 Task: Check the traffic conditions on Interstate 75 in Cincinnati.
Action: Mouse moved to (109, 84)
Screenshot: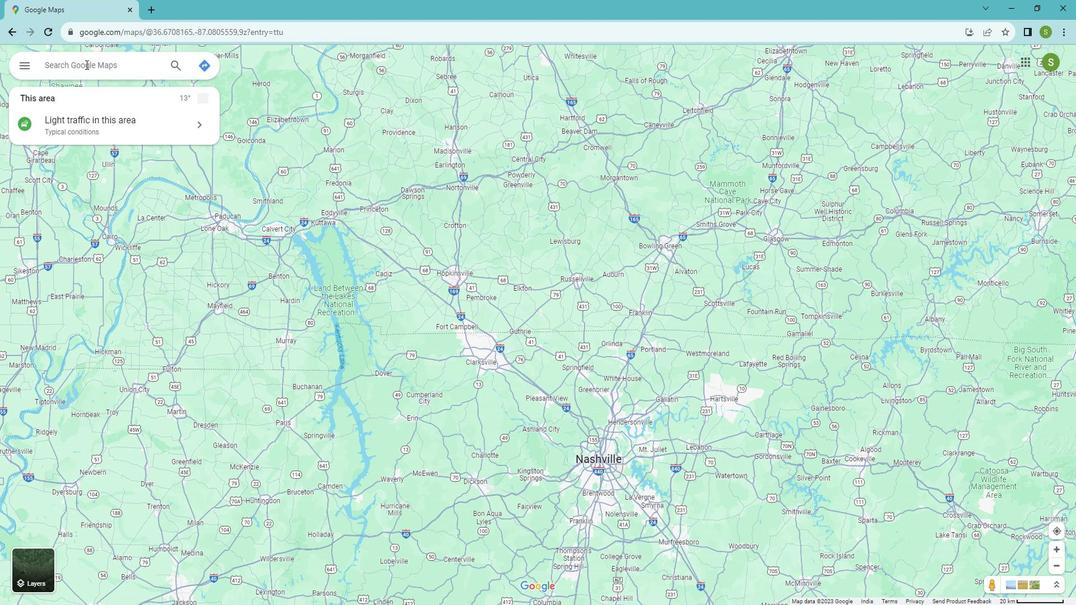 
Action: Mouse pressed left at (109, 84)
Screenshot: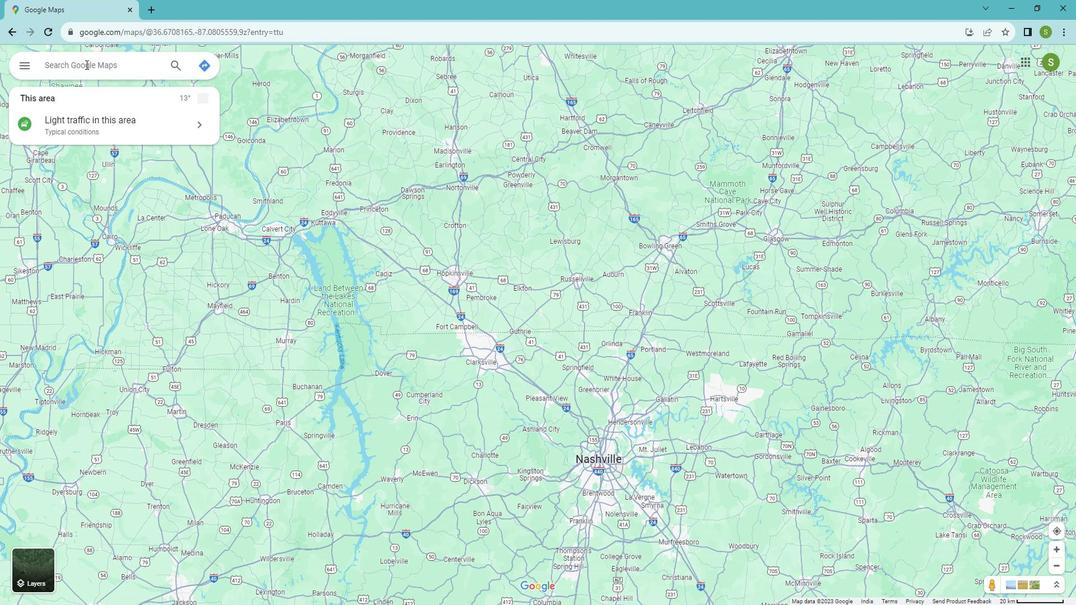 
Action: Mouse moved to (109, 88)
Screenshot: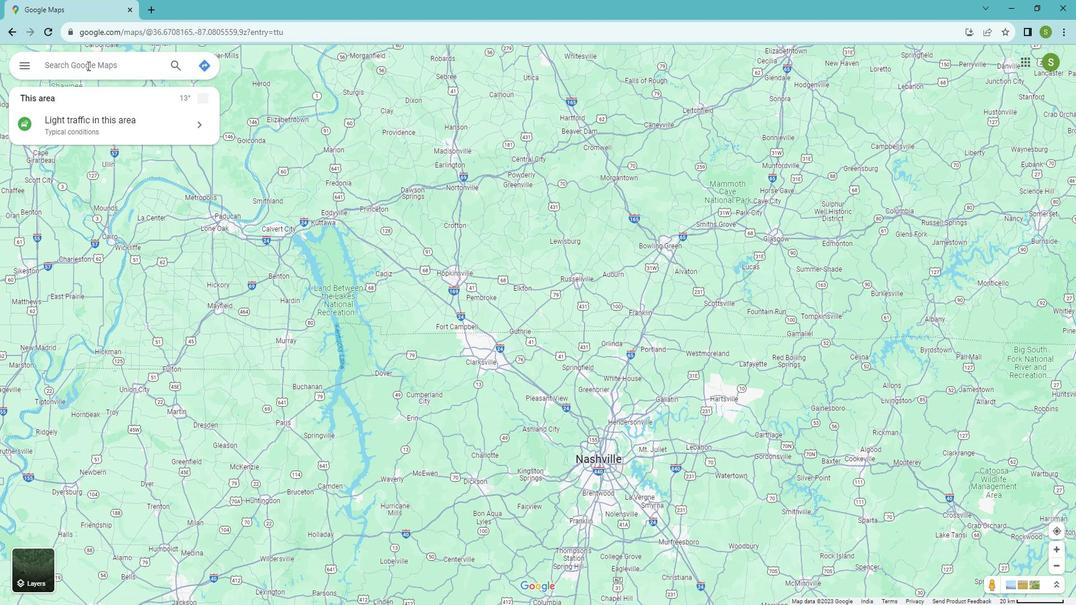 
Action: Key pressed <Key.shift>Interstate<Key.space>75<Key.space>in<Key.space><Key.shift>Cincinnati<Key.enter>
Screenshot: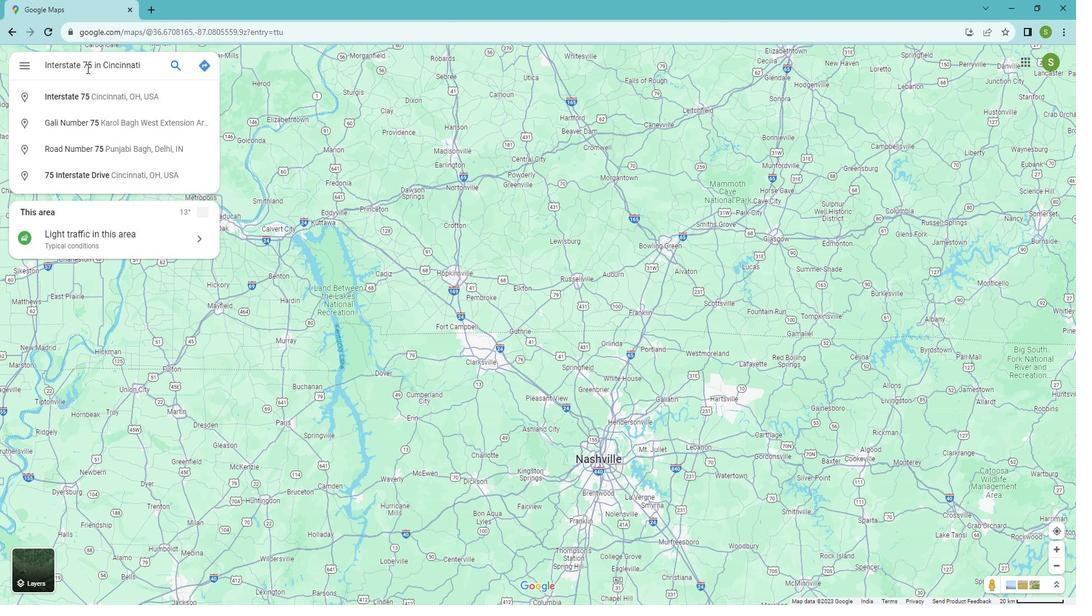 
Action: Mouse moved to (471, 572)
Screenshot: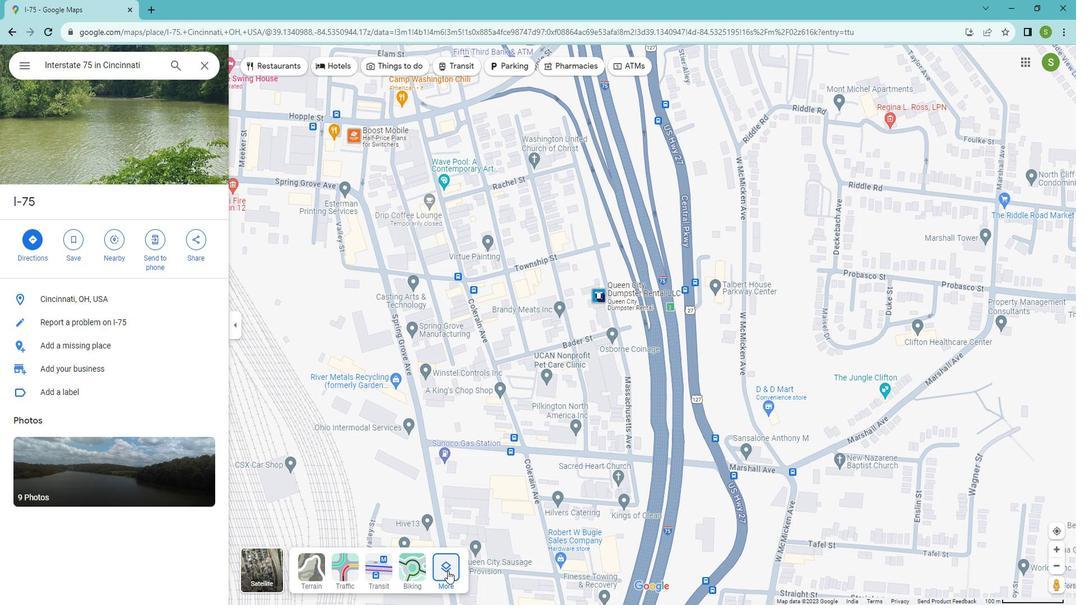 
Action: Mouse pressed left at (471, 572)
Screenshot: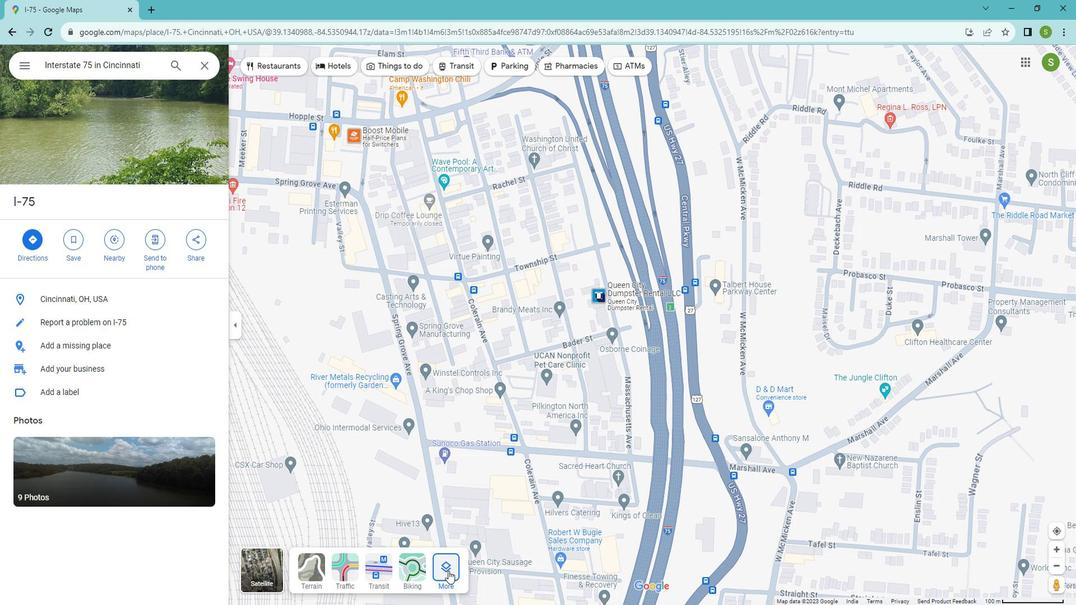 
Action: Mouse moved to (326, 295)
Screenshot: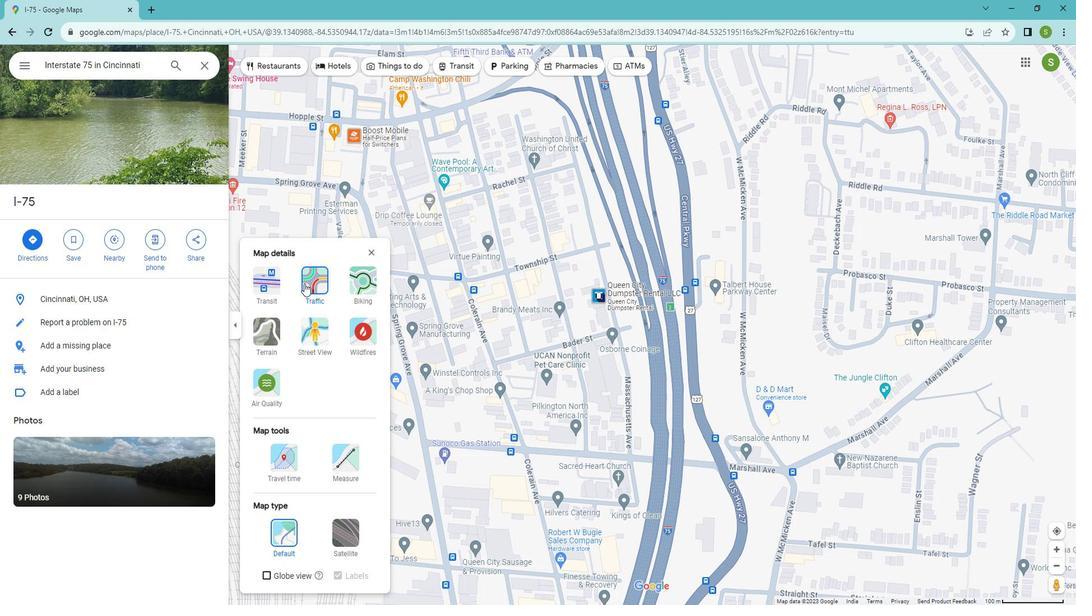 
Action: Mouse pressed left at (326, 295)
Screenshot: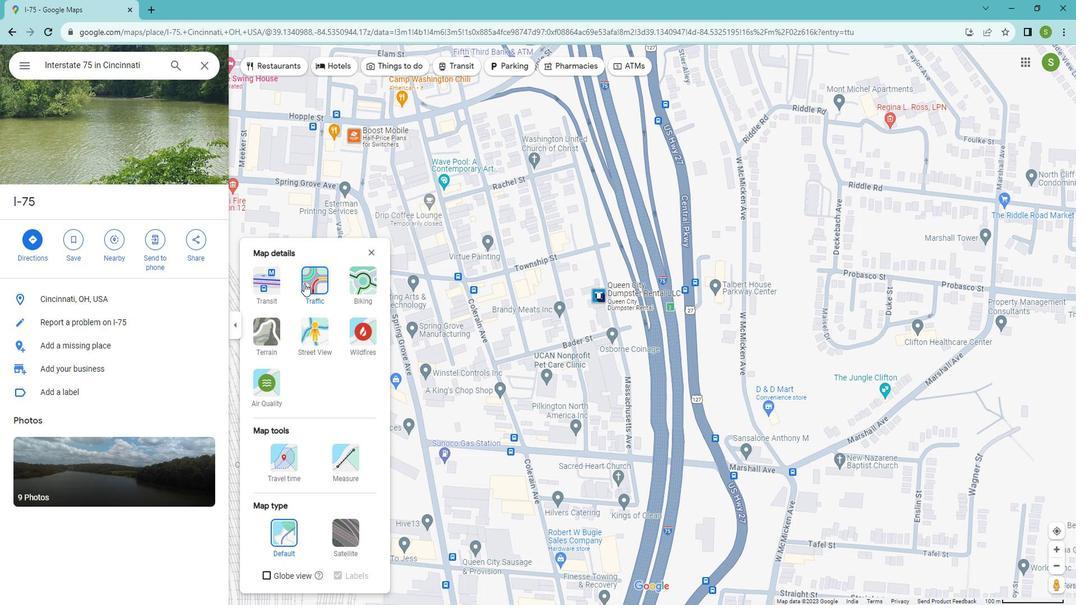 
Action: Mouse moved to (582, 337)
Screenshot: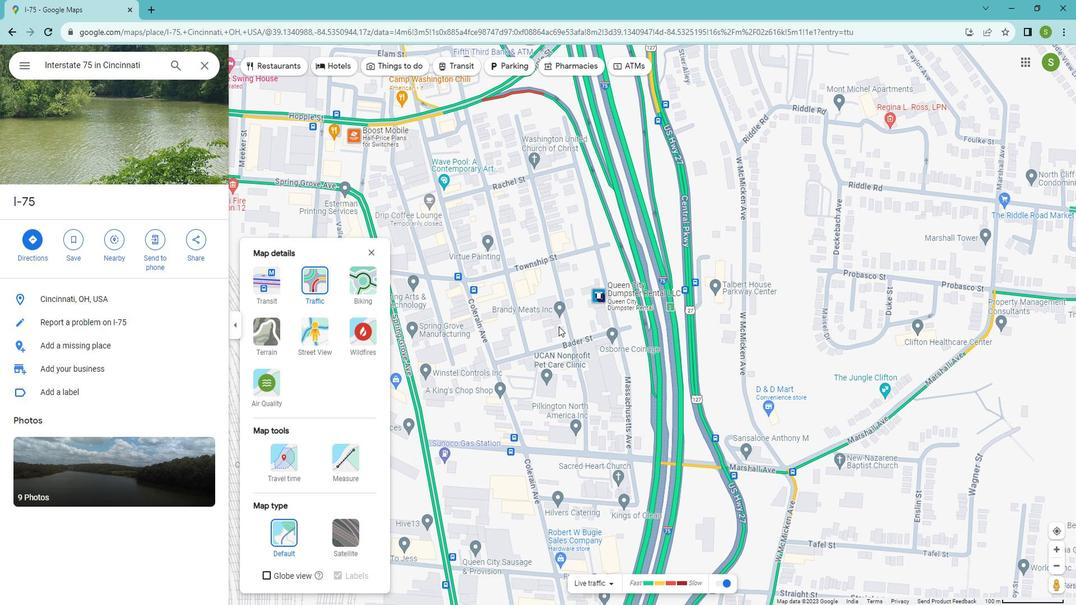 
Action: Mouse scrolled (582, 336) with delta (0, 0)
Screenshot: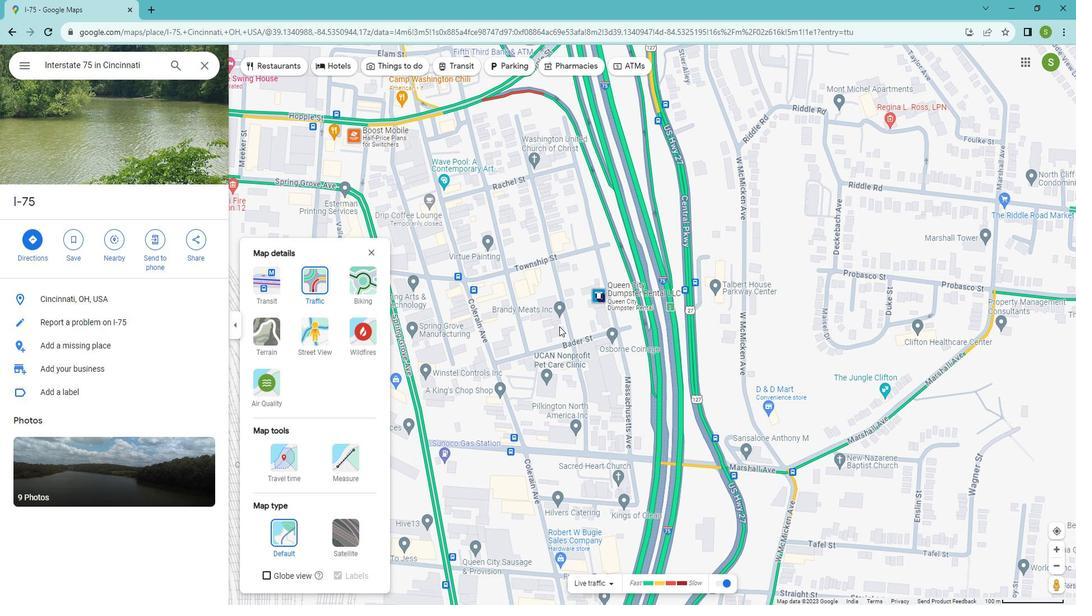 
Action: Mouse moved to (582, 335)
Screenshot: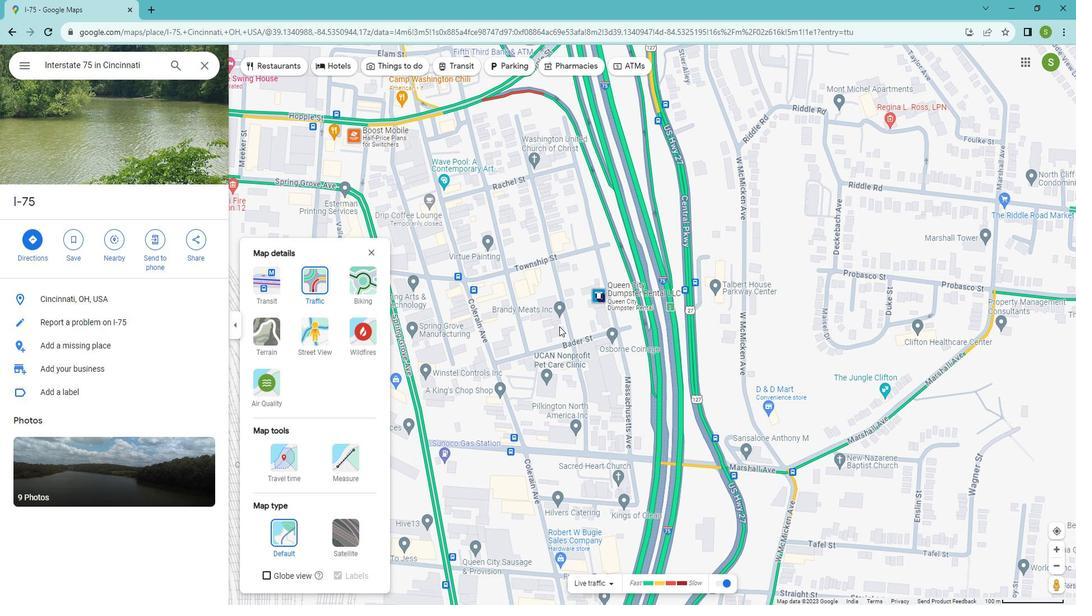 
Action: Mouse scrolled (582, 335) with delta (0, 0)
Screenshot: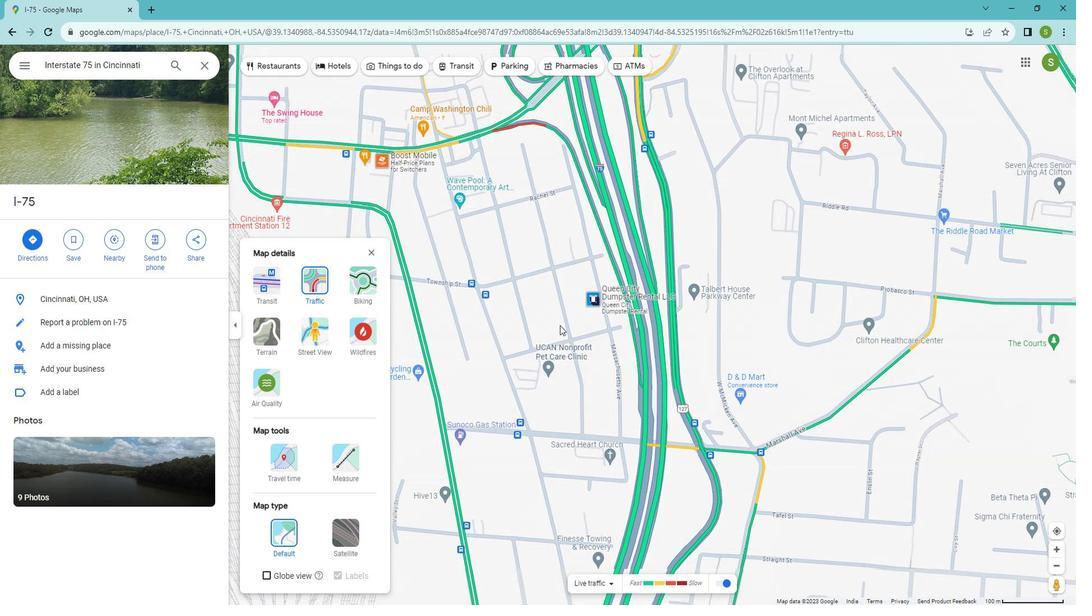 
Action: Mouse scrolled (582, 335) with delta (0, 0)
Screenshot: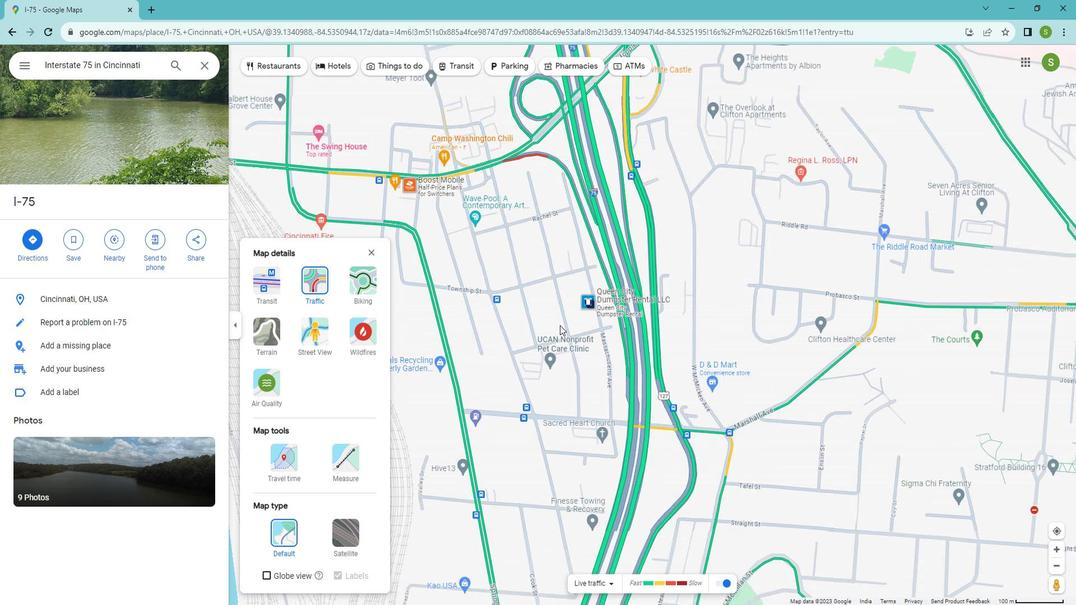 
Action: Mouse scrolled (582, 336) with delta (0, 0)
Screenshot: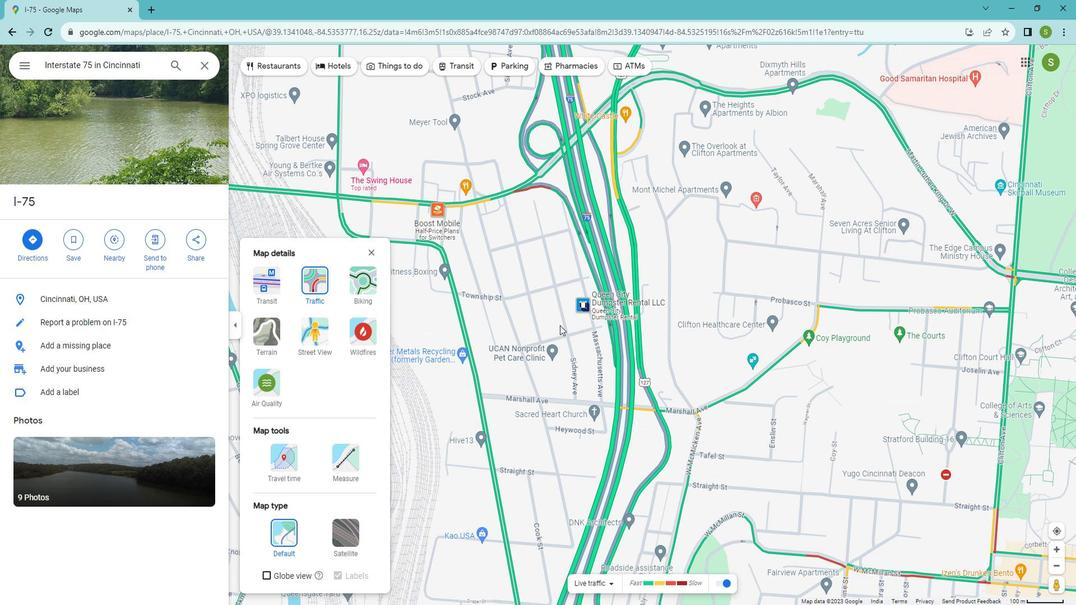 
Action: Mouse scrolled (582, 335) with delta (0, 0)
Screenshot: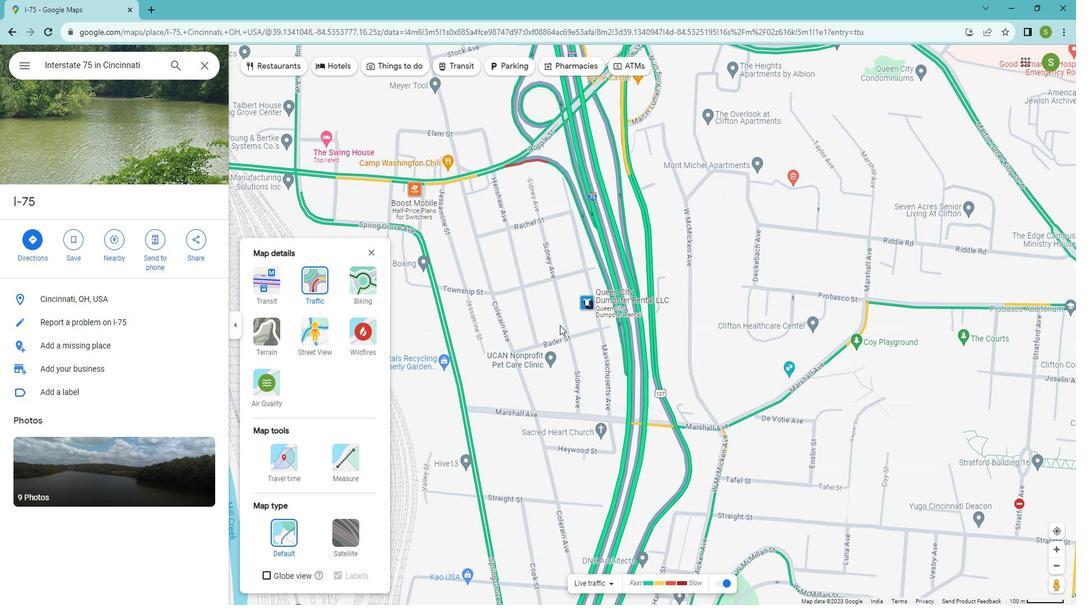 
Action: Mouse scrolled (582, 335) with delta (0, 0)
Screenshot: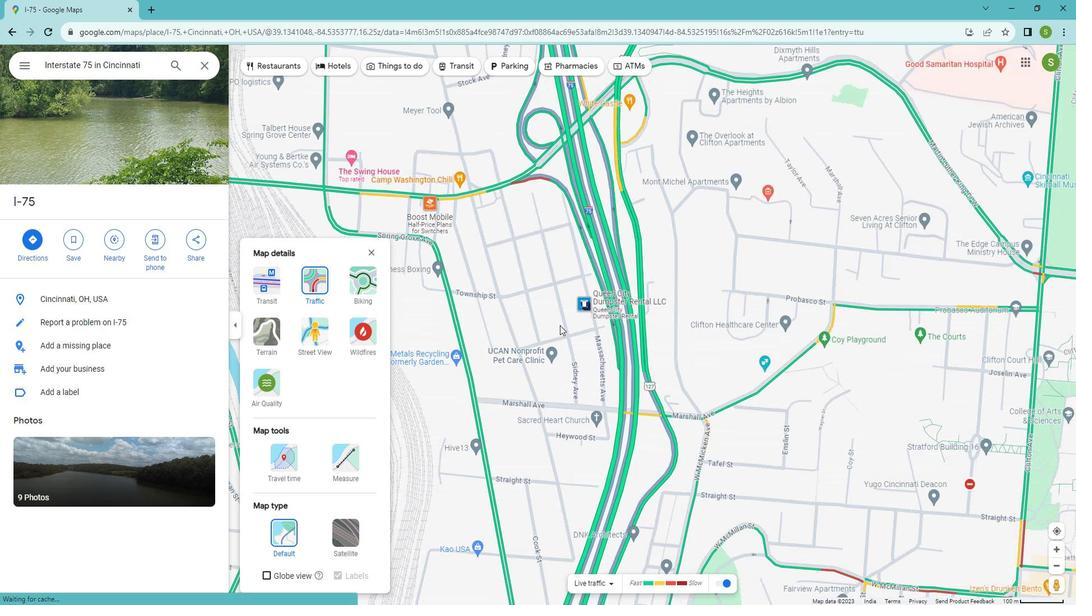 
Action: Mouse moved to (624, 237)
Screenshot: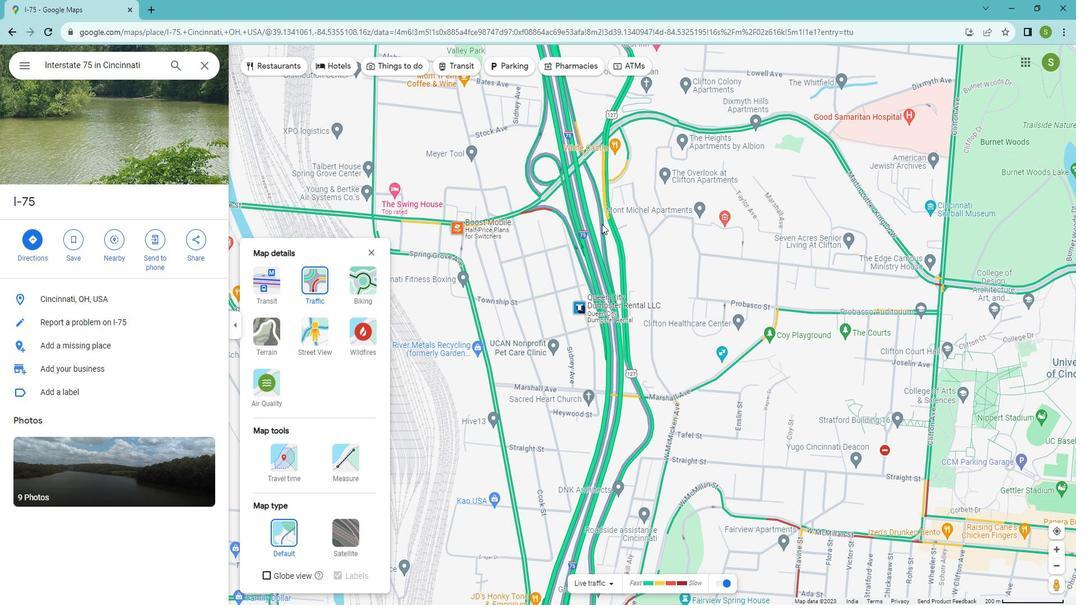 
Action: Mouse pressed left at (624, 237)
Screenshot: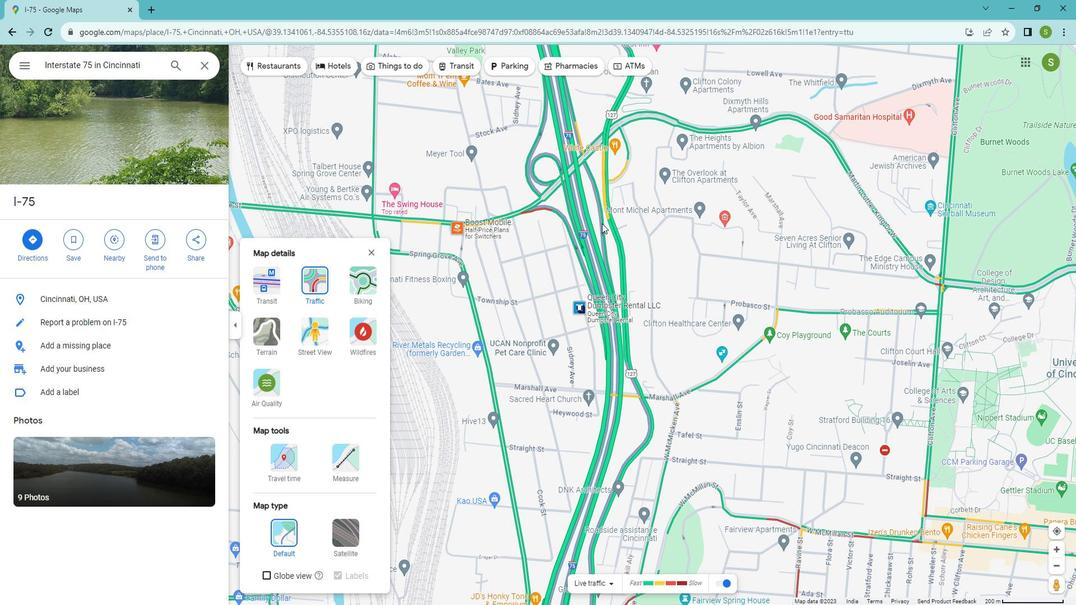 
Action: Mouse moved to (591, 245)
Screenshot: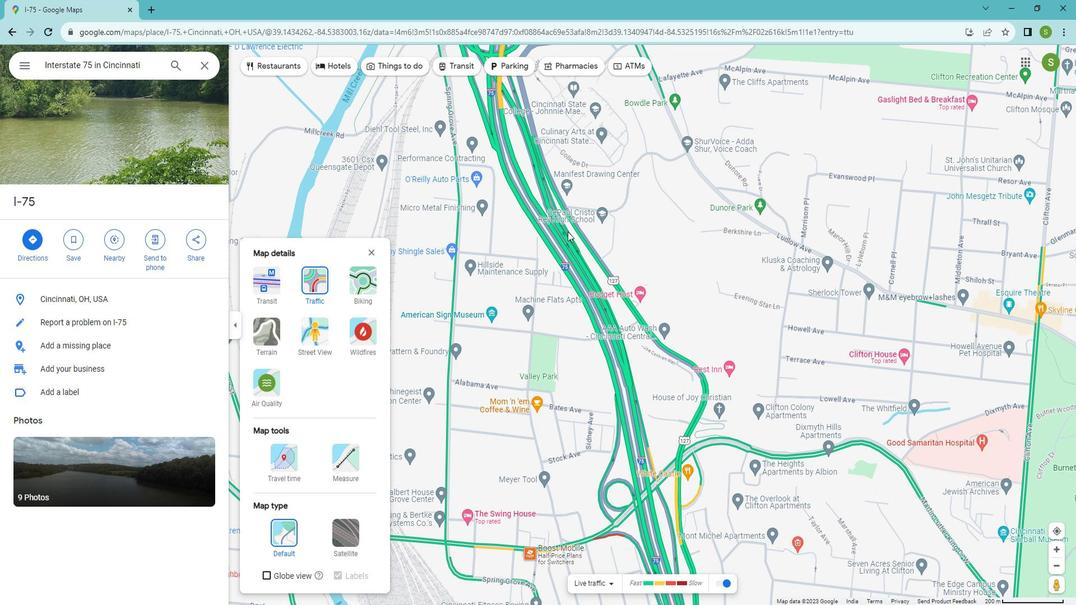 
Action: Mouse pressed left at (591, 245)
Screenshot: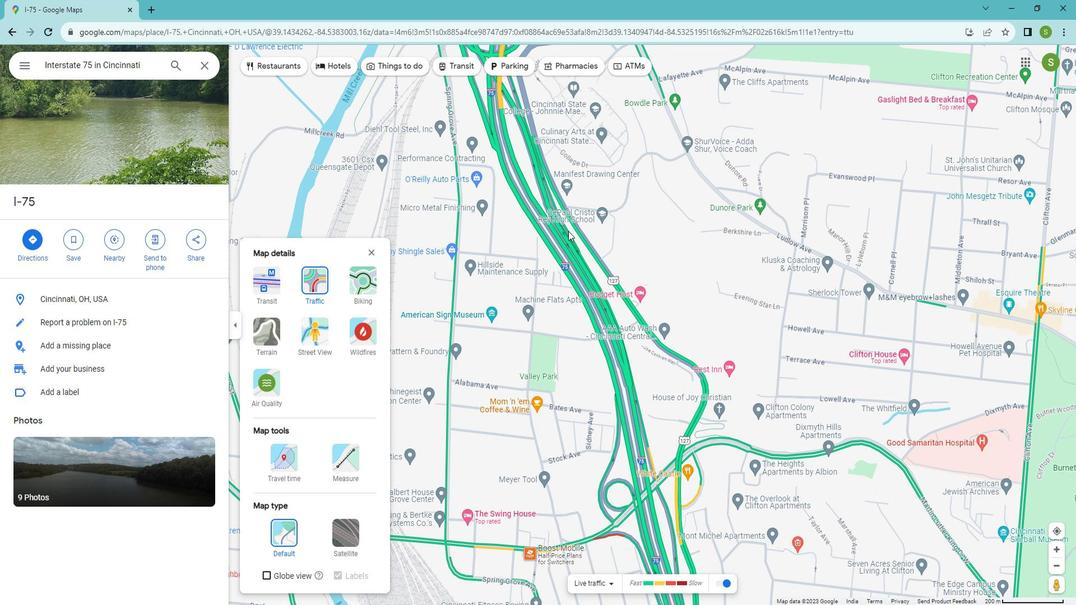 
Action: Mouse moved to (611, 214)
Screenshot: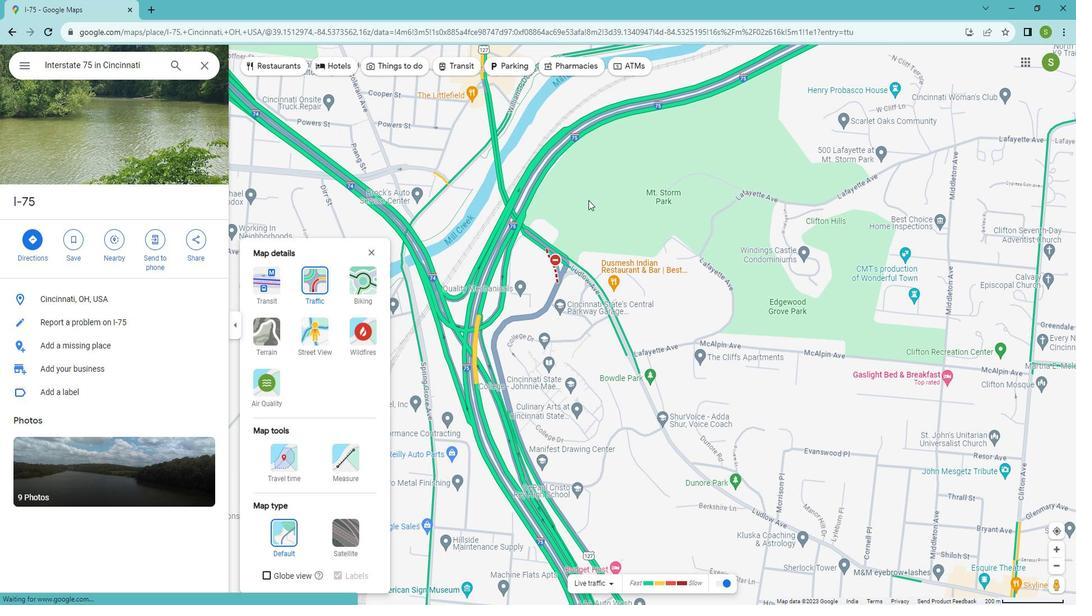 
Action: Mouse pressed left at (611, 214)
Screenshot: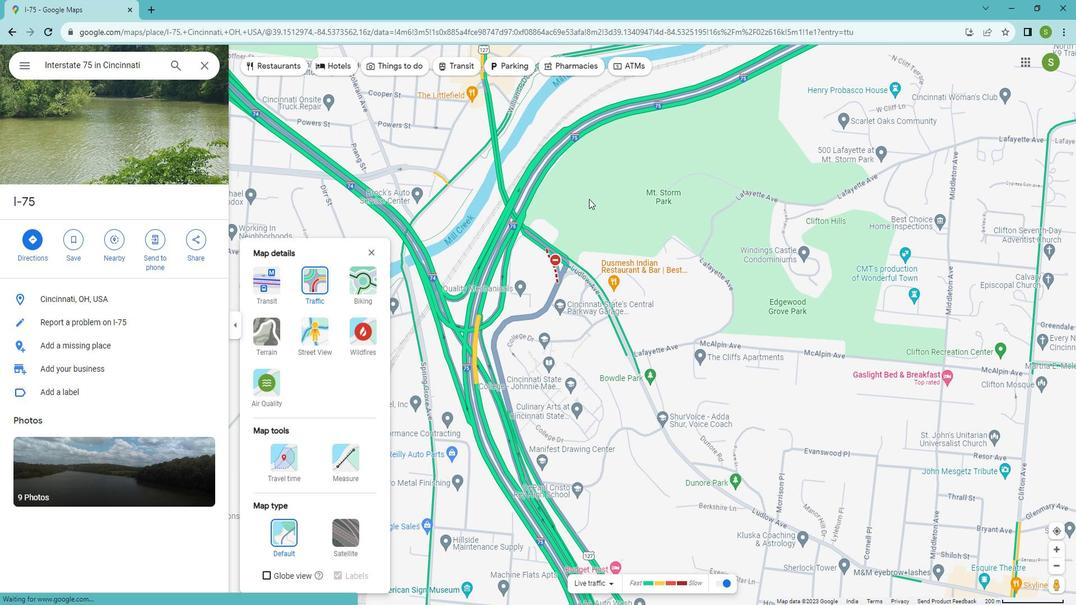 
Action: Mouse moved to (674, 158)
Screenshot: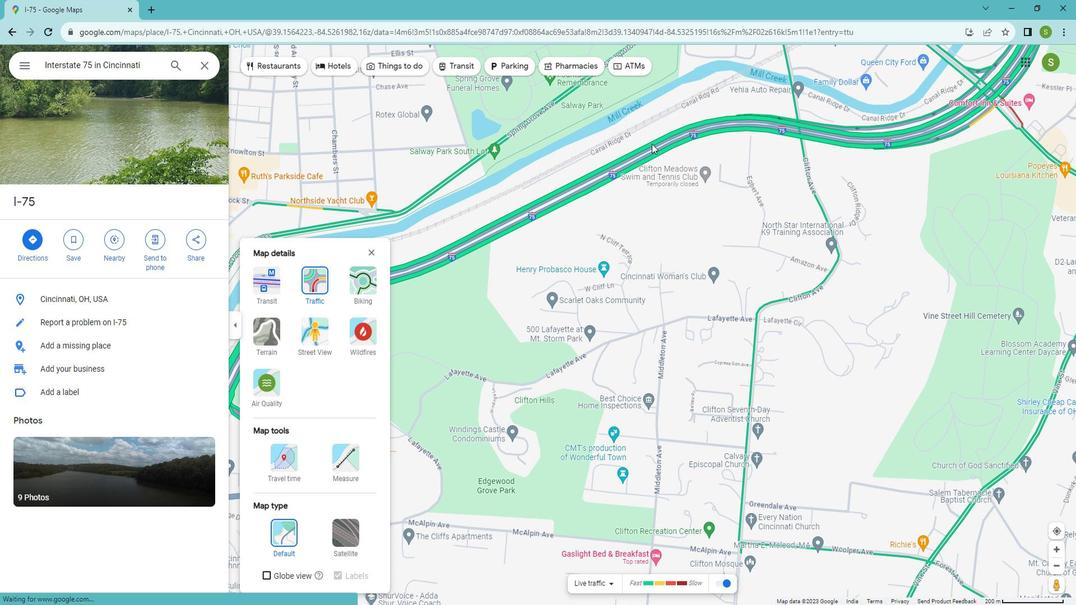 
Action: Mouse pressed left at (674, 158)
Screenshot: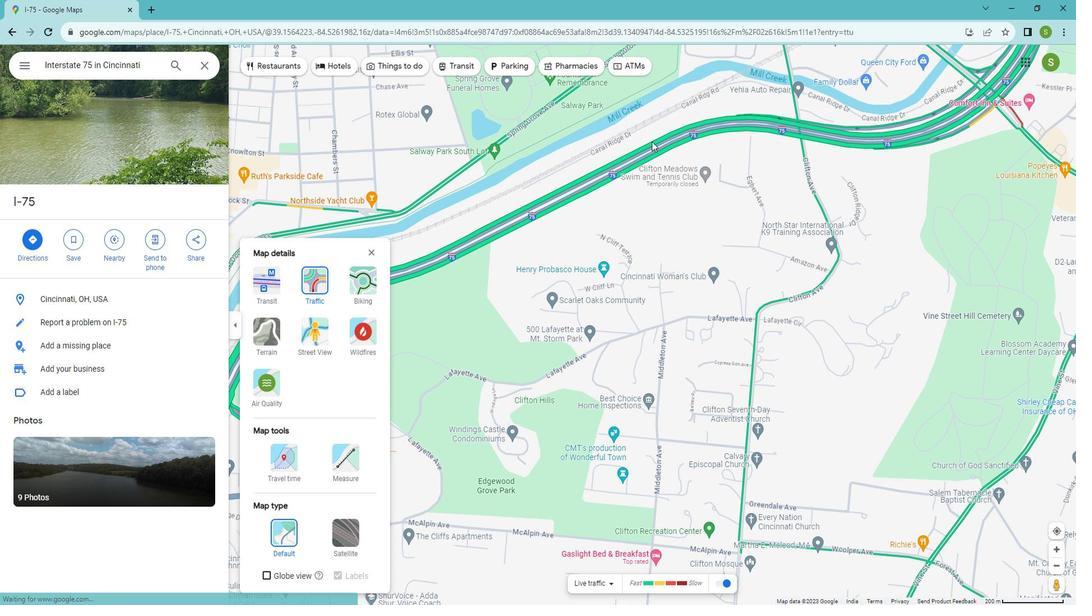 
Action: Mouse moved to (645, 257)
Screenshot: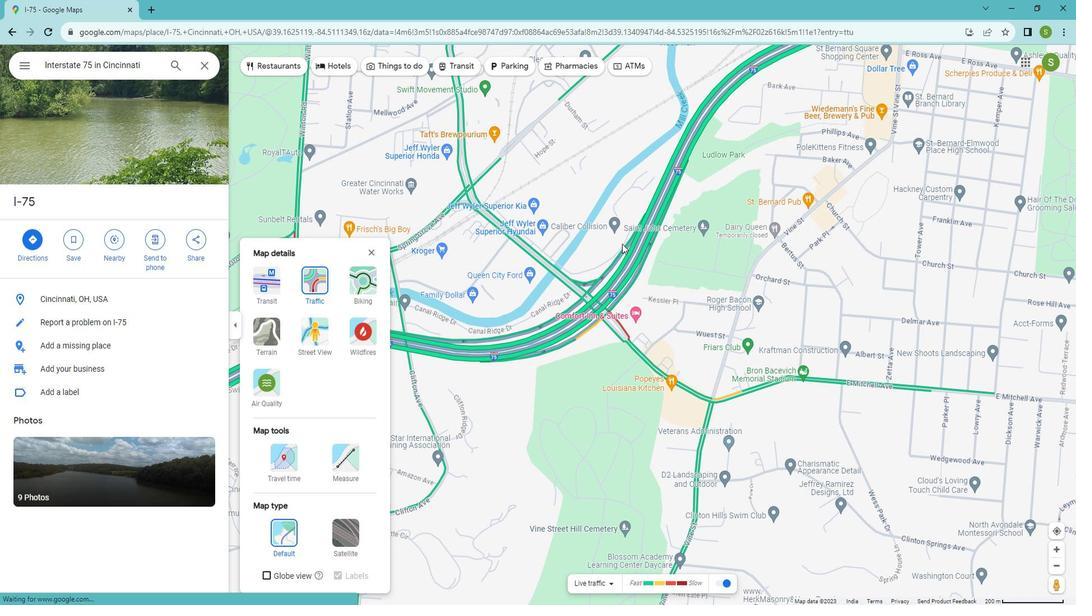 
Action: Mouse scrolled (645, 256) with delta (0, 0)
Screenshot: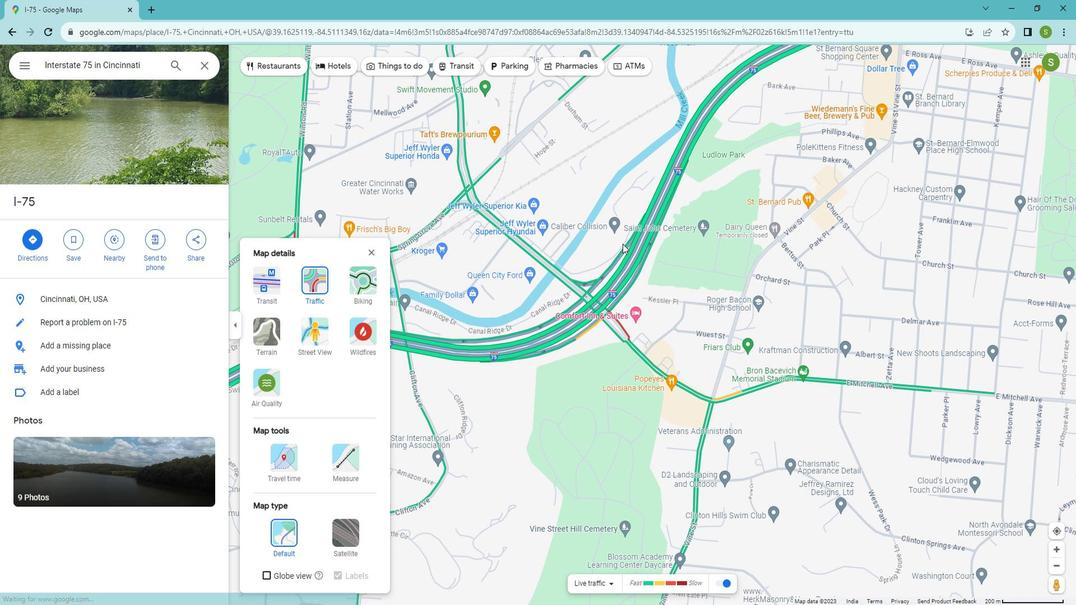 
Action: Mouse scrolled (645, 256) with delta (0, 0)
Screenshot: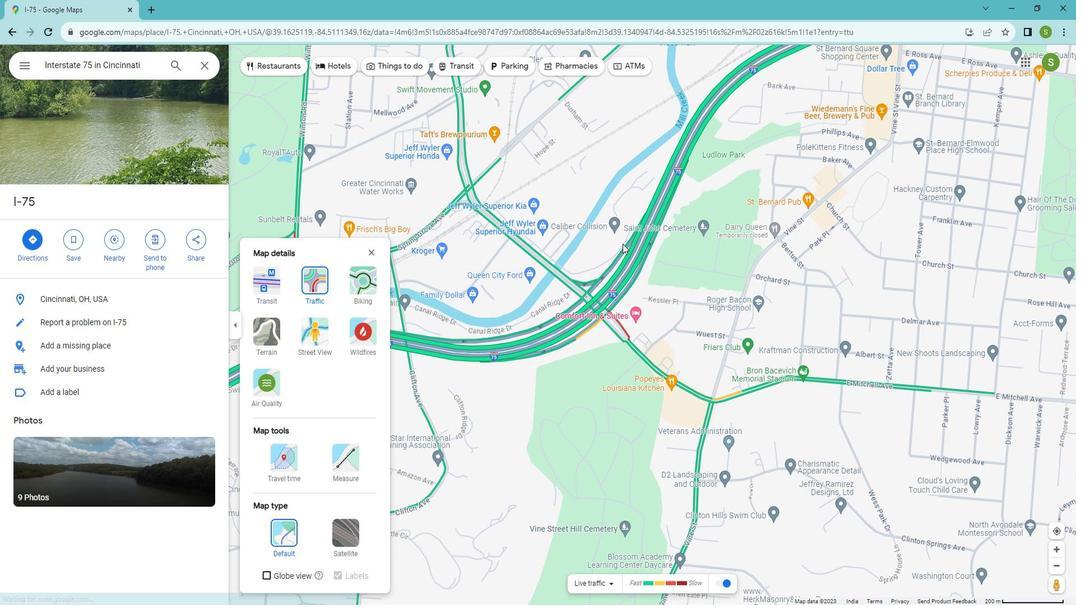 
Action: Mouse scrolled (645, 256) with delta (0, 0)
Screenshot: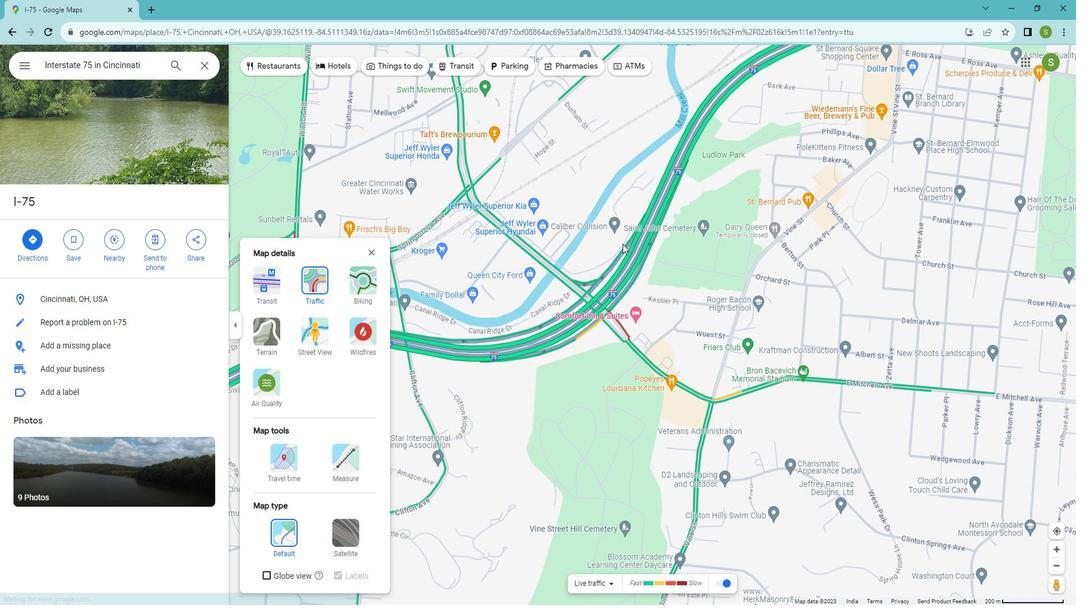 
Action: Mouse scrolled (645, 256) with delta (0, 0)
Screenshot: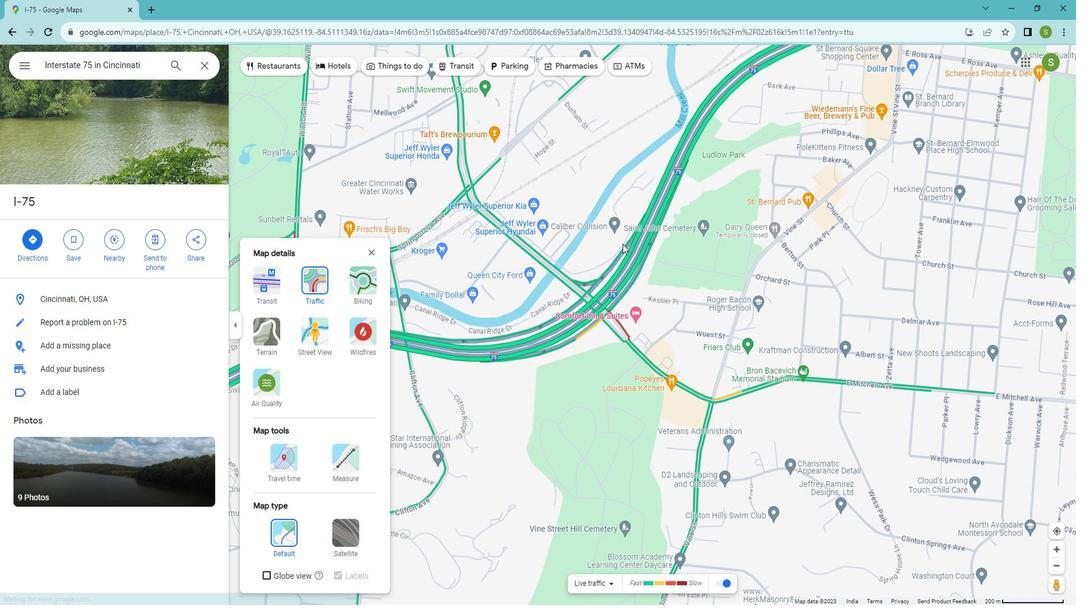 
Action: Mouse moved to (645, 257)
Screenshot: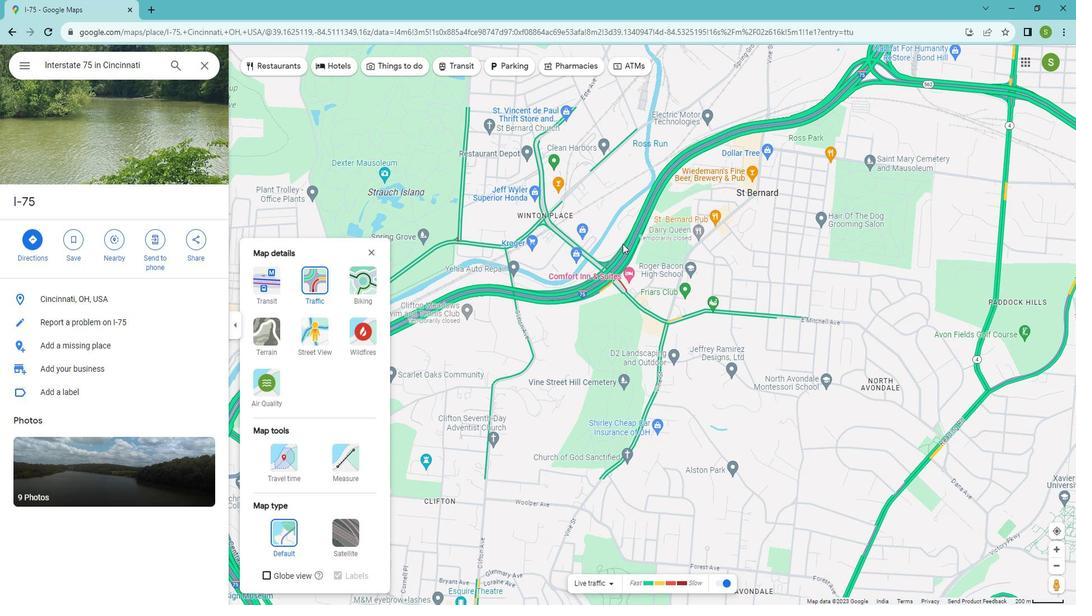 
Action: Mouse scrolled (645, 256) with delta (0, 0)
Screenshot: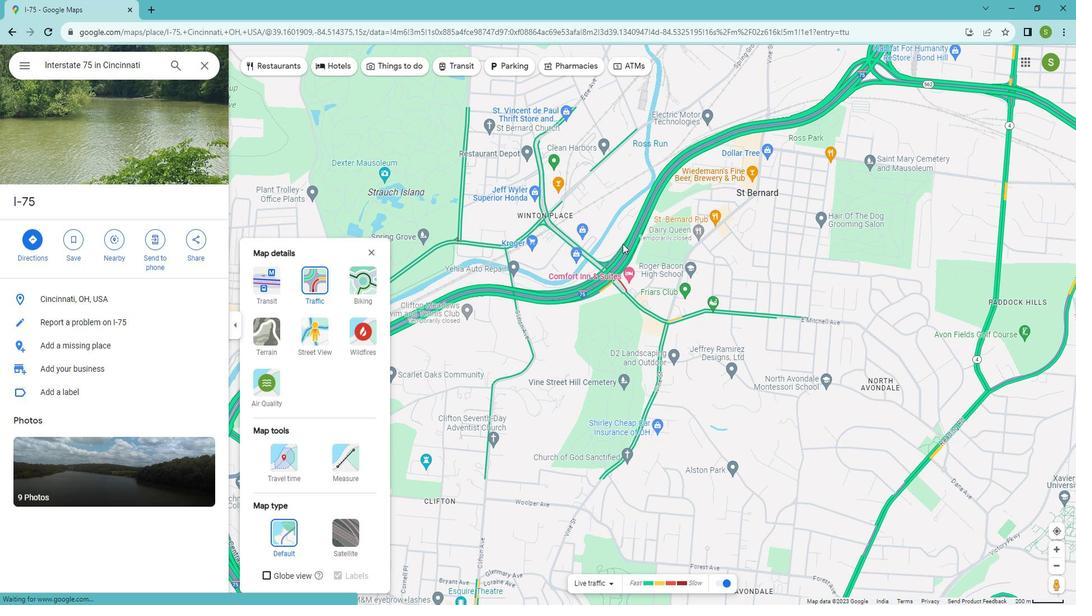 
Action: Mouse scrolled (645, 256) with delta (0, 0)
Screenshot: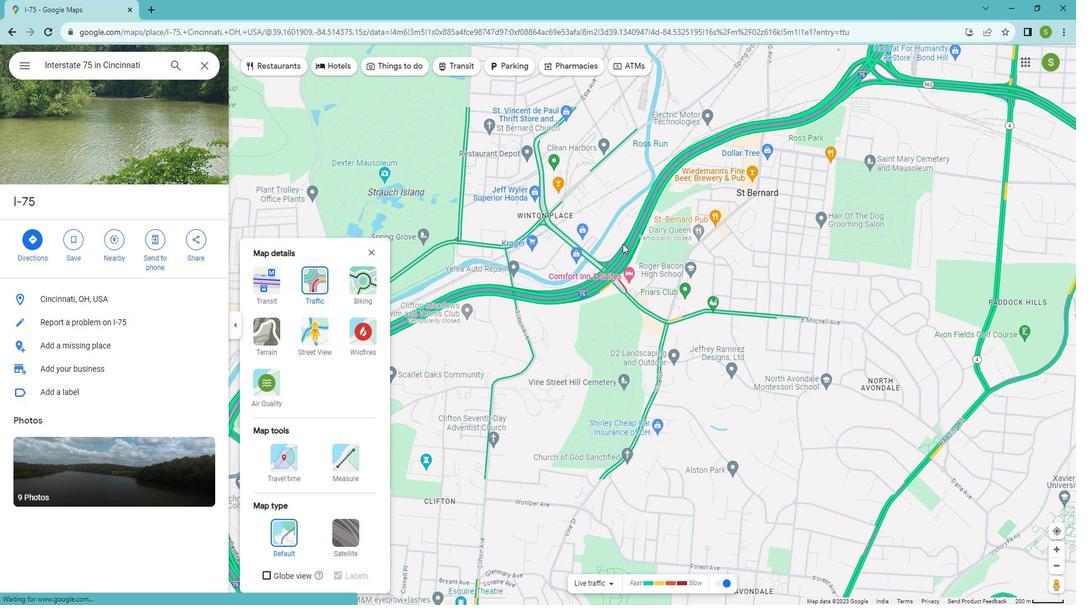 
Action: Mouse scrolled (645, 256) with delta (0, 0)
Screenshot: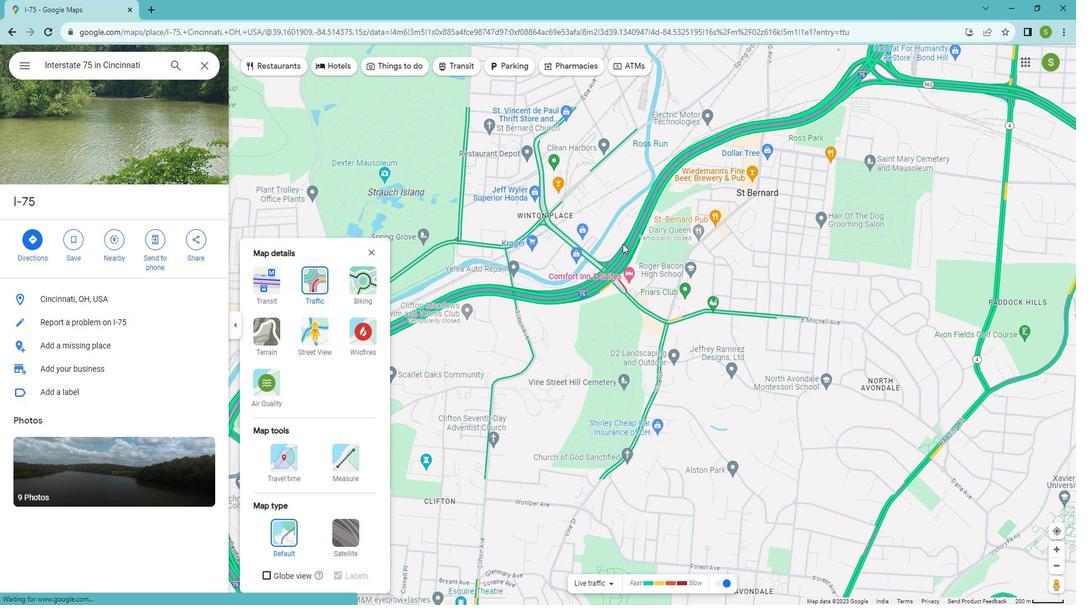 
Action: Mouse scrolled (645, 256) with delta (0, 0)
Screenshot: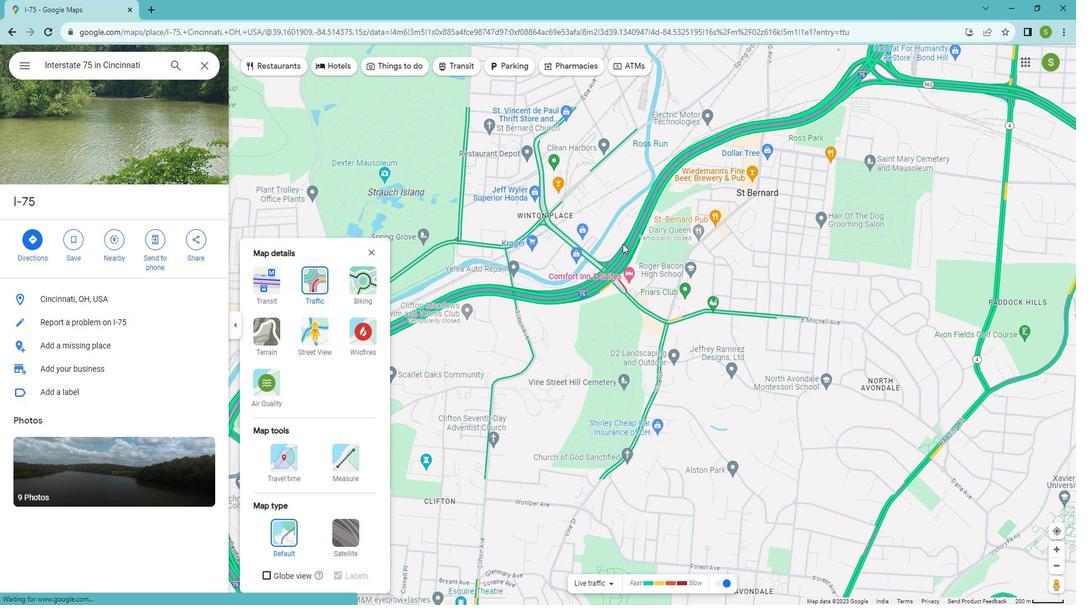 
Action: Mouse scrolled (645, 256) with delta (0, 0)
Screenshot: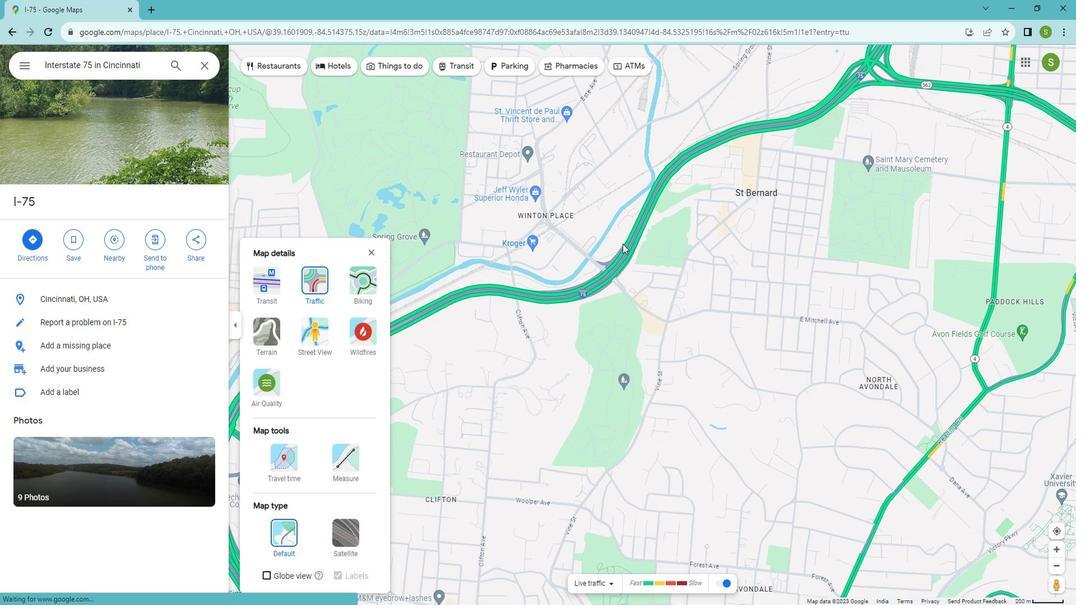 
Action: Mouse moved to (678, 255)
Screenshot: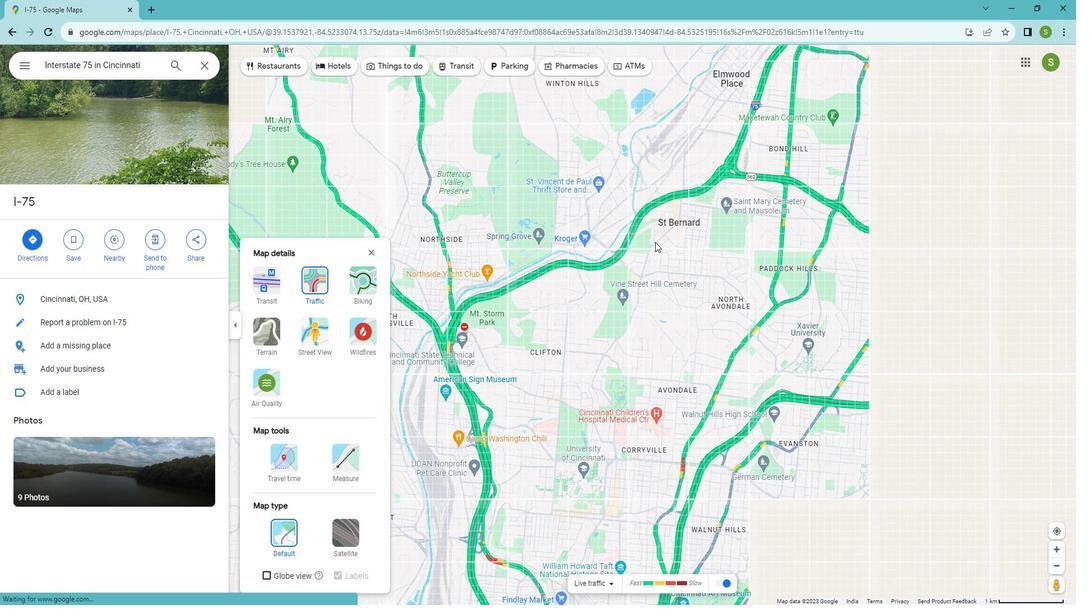 
Action: Mouse scrolled (678, 255) with delta (0, 0)
Screenshot: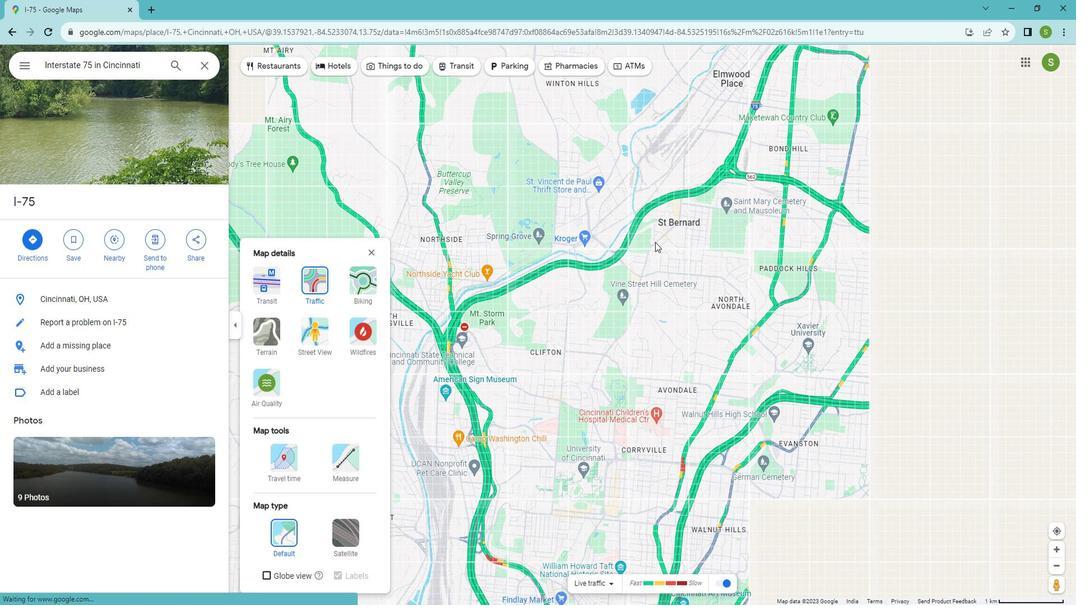 
Action: Mouse scrolled (678, 255) with delta (0, 0)
Screenshot: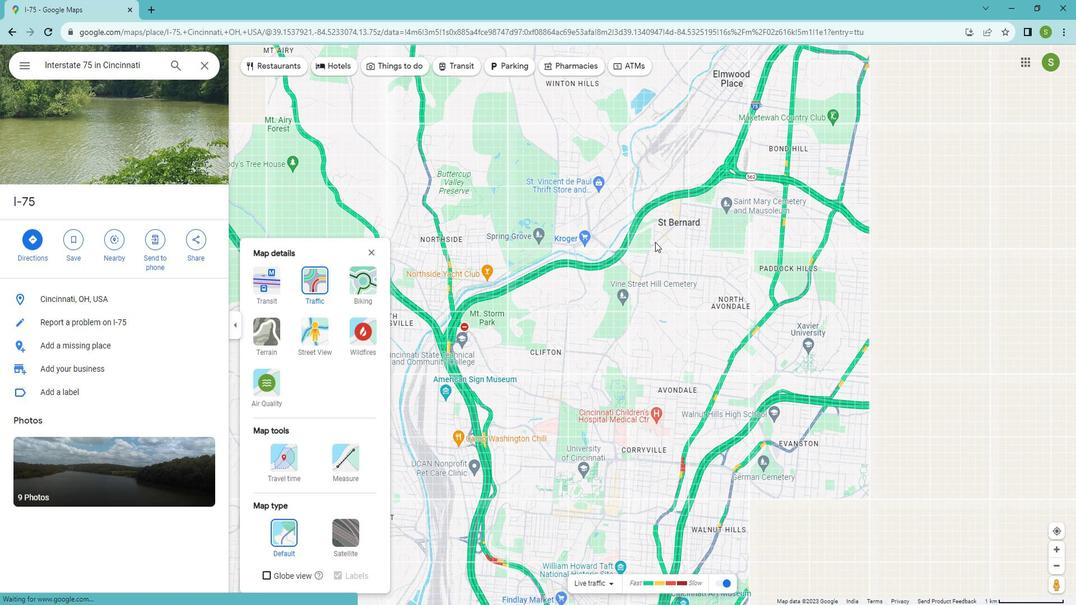 
Action: Mouse moved to (679, 255)
Screenshot: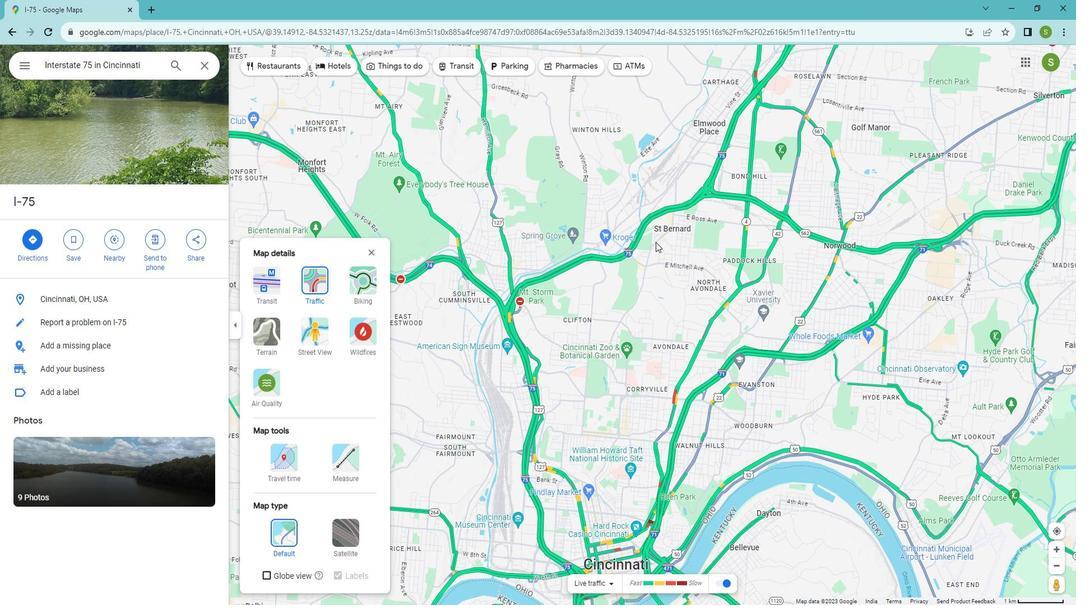 
Action: Mouse scrolled (679, 255) with delta (0, 0)
Screenshot: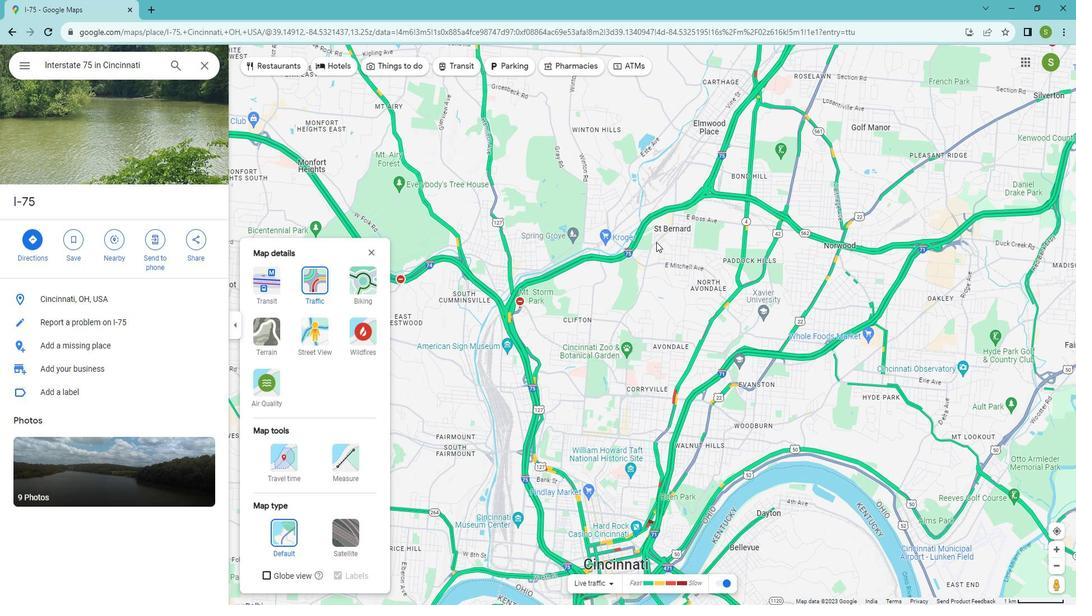 
Action: Mouse scrolled (679, 255) with delta (0, 0)
Screenshot: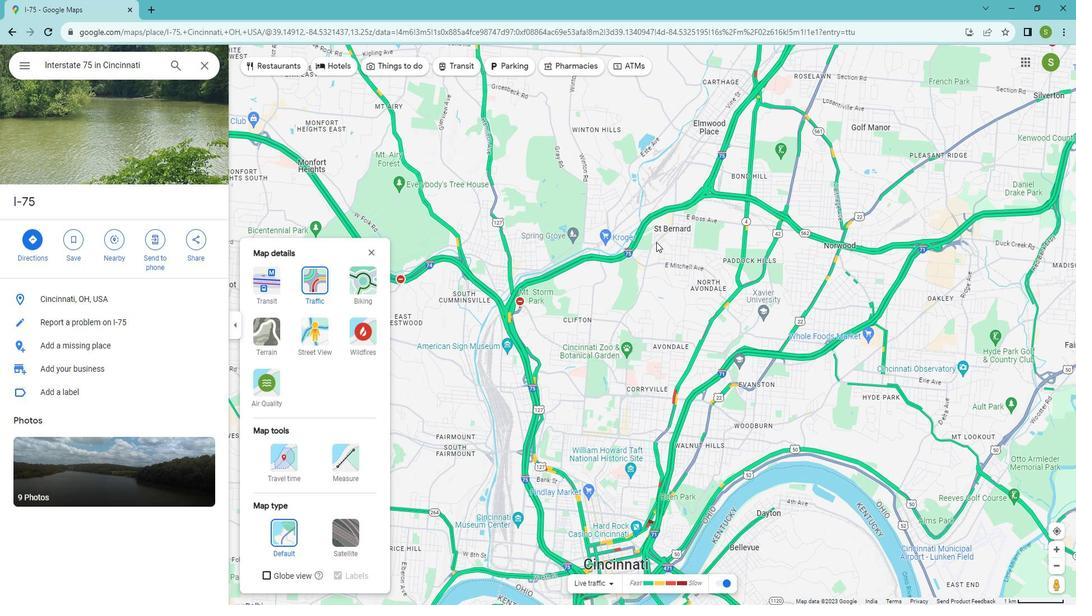 
Action: Mouse scrolled (679, 255) with delta (0, 0)
Screenshot: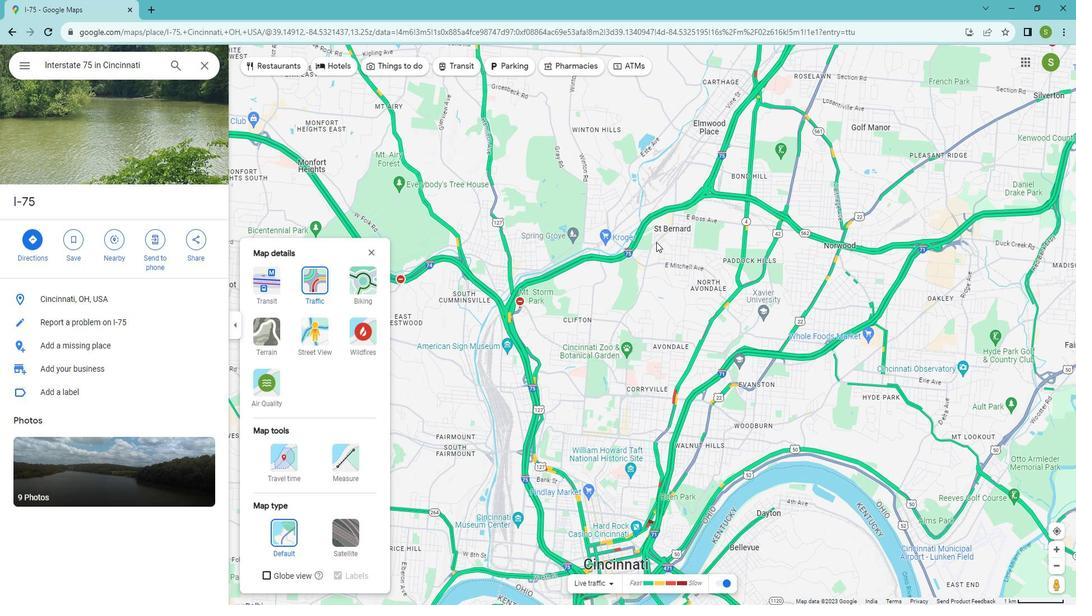 
Action: Mouse scrolled (679, 255) with delta (0, 0)
Screenshot: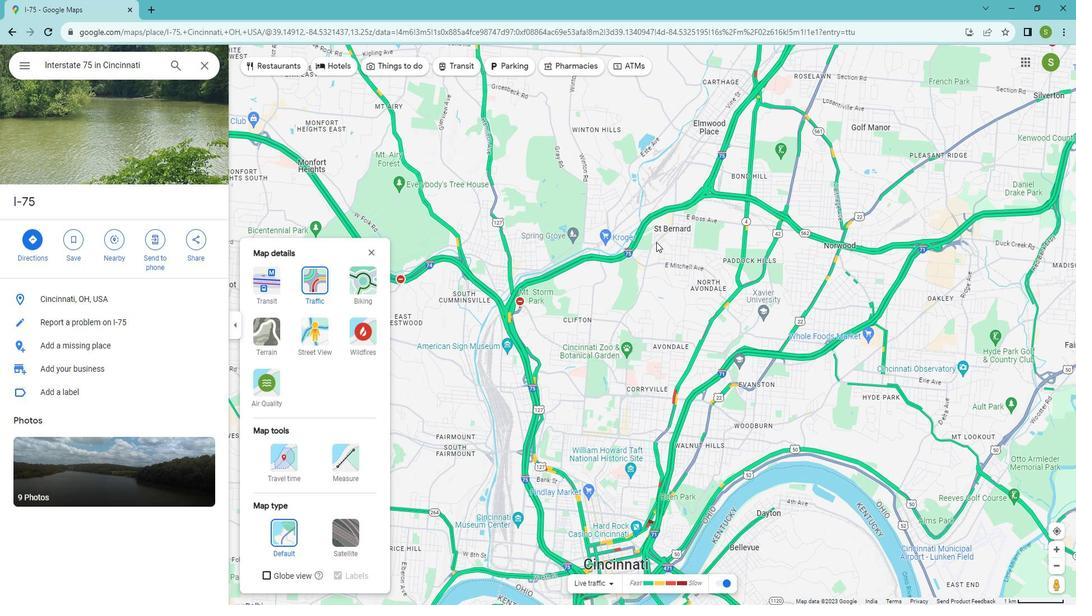 
Action: Mouse scrolled (679, 255) with delta (0, 0)
Screenshot: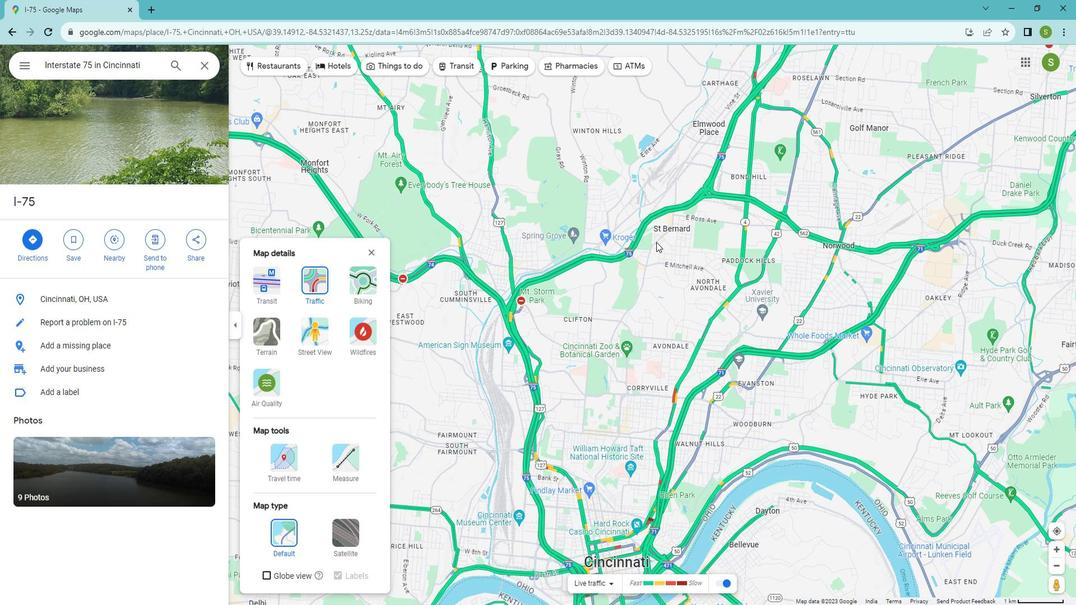 
Action: Mouse moved to (679, 255)
Screenshot: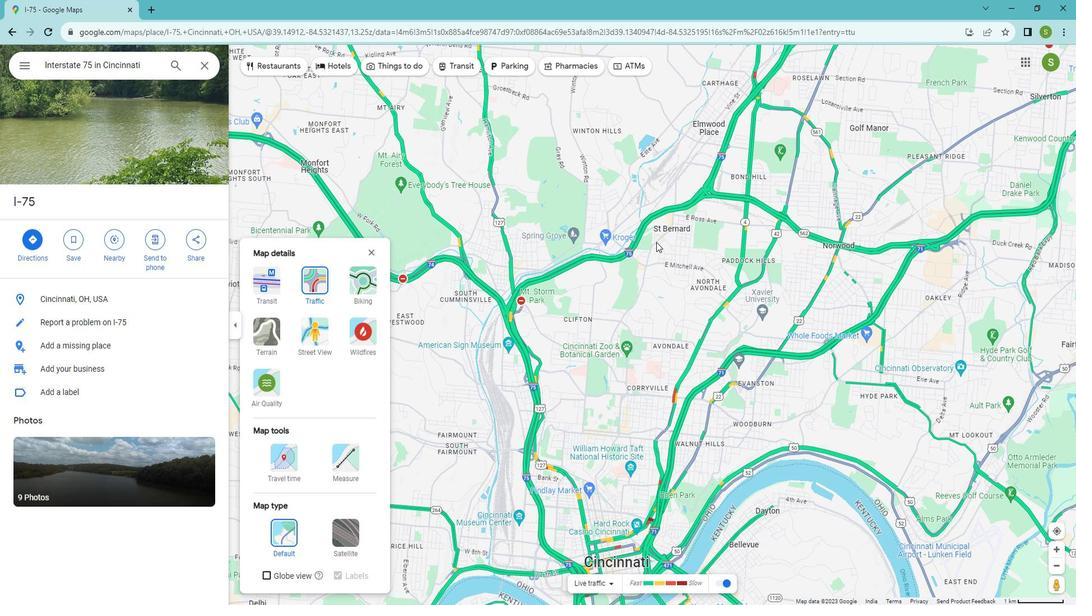 
Action: Mouse scrolled (679, 255) with delta (0, 0)
Screenshot: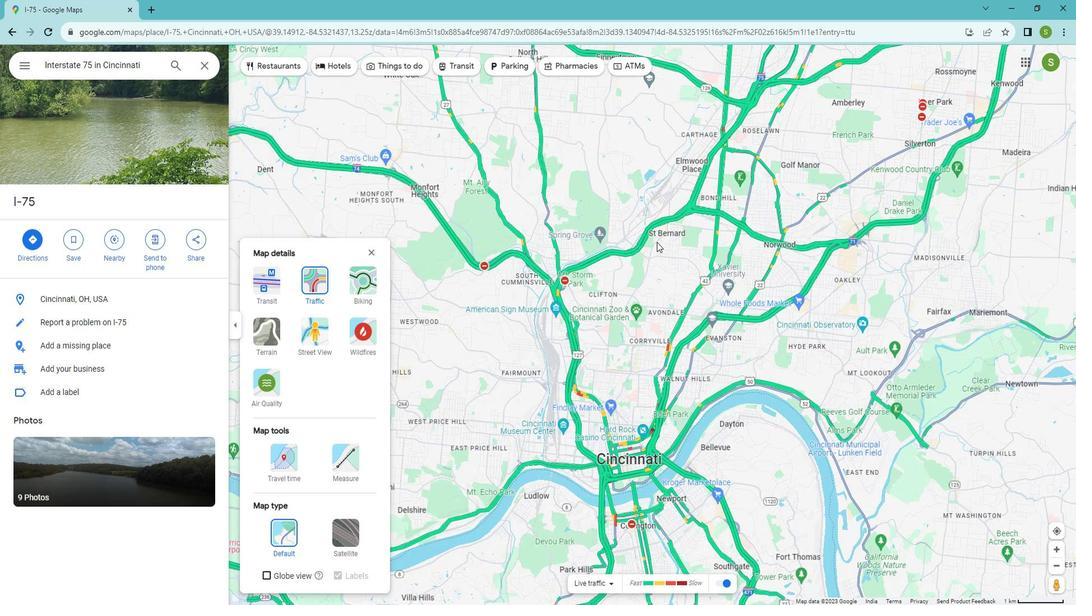
Action: Mouse scrolled (679, 255) with delta (0, 0)
Screenshot: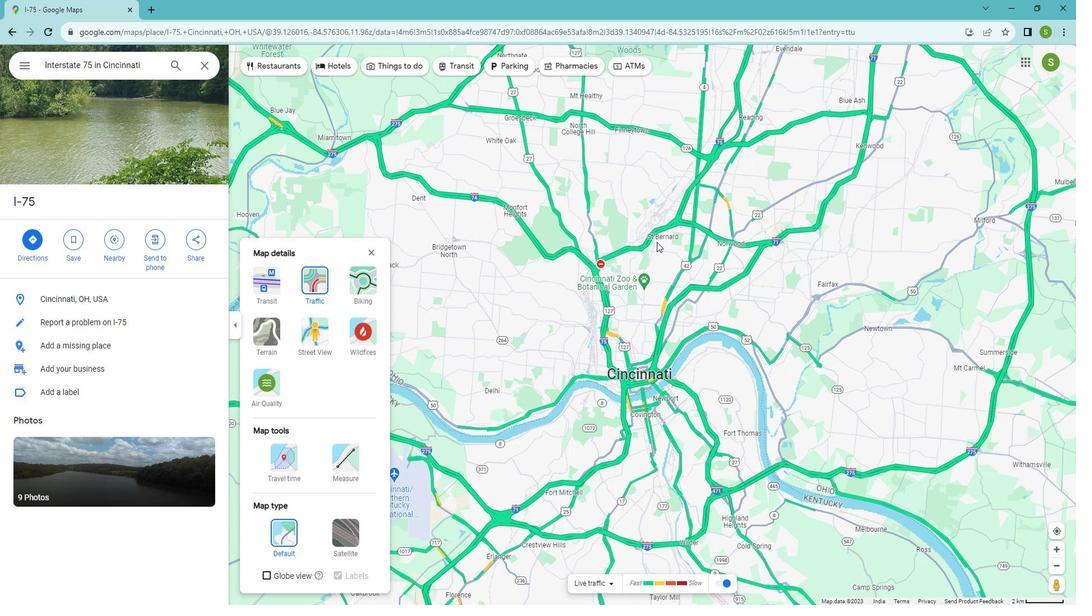 
Action: Mouse moved to (679, 256)
Screenshot: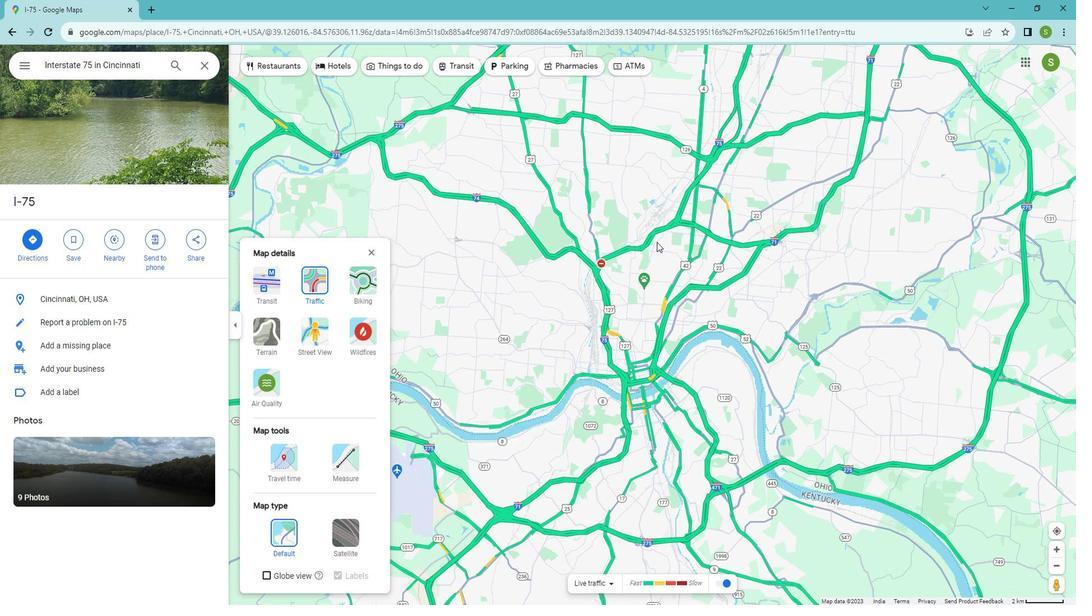 
Action: Mouse scrolled (679, 255) with delta (0, 0)
Screenshot: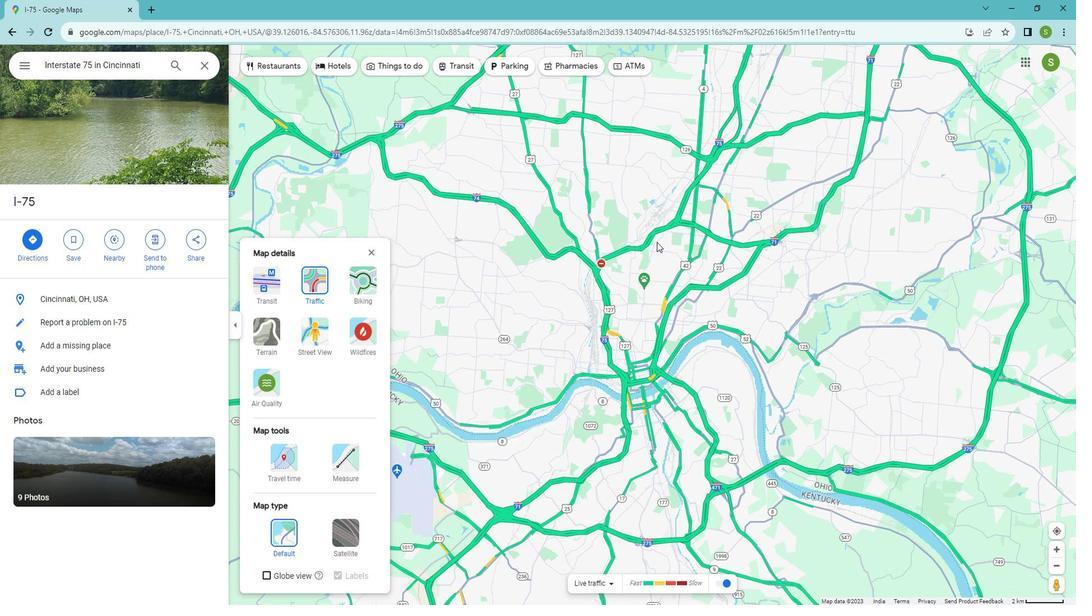 
Action: Mouse moved to (679, 258)
Screenshot: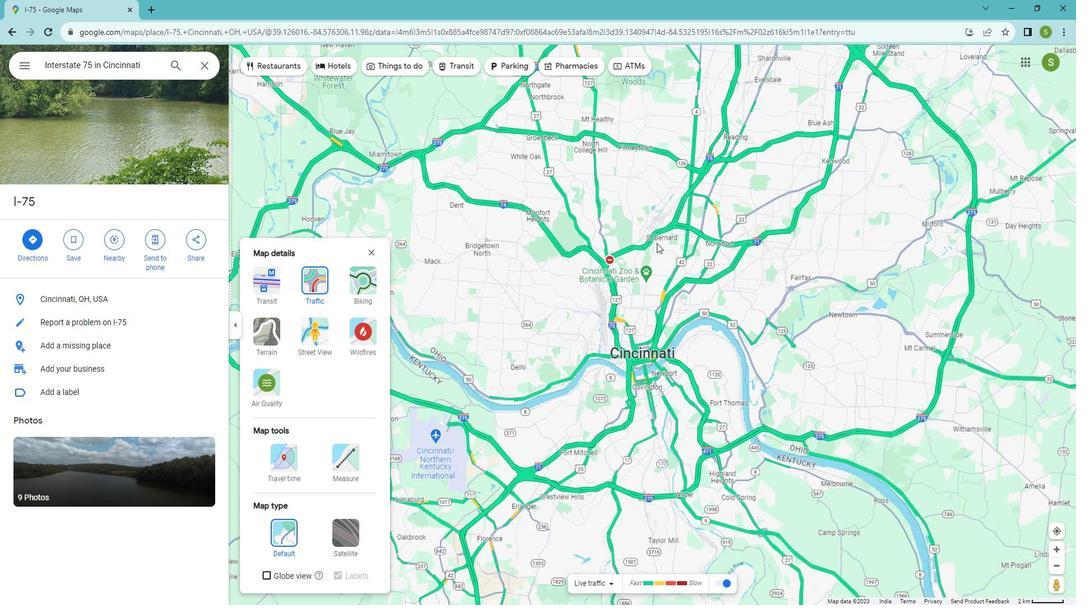 
Action: Mouse scrolled (679, 257) with delta (0, 0)
Screenshot: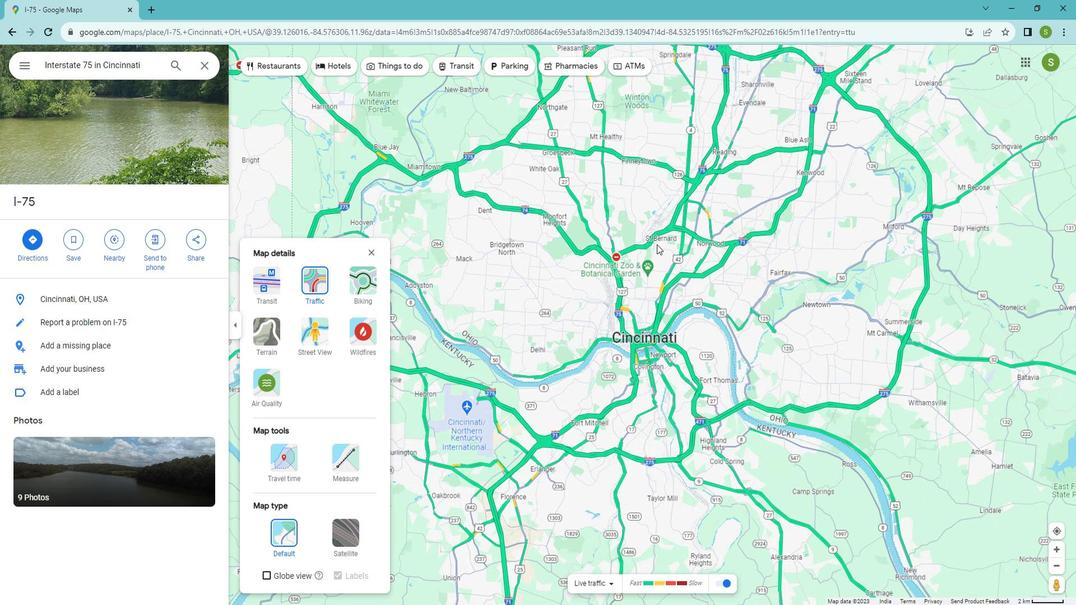 
Action: Mouse moved to (633, 583)
Screenshot: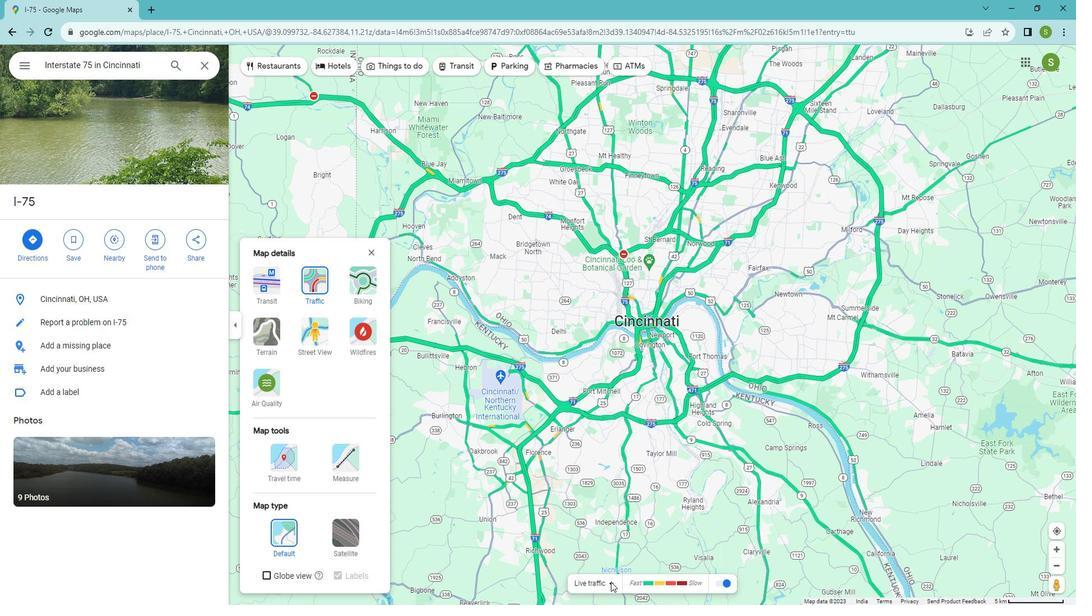 
Action: Mouse pressed left at (633, 583)
Screenshot: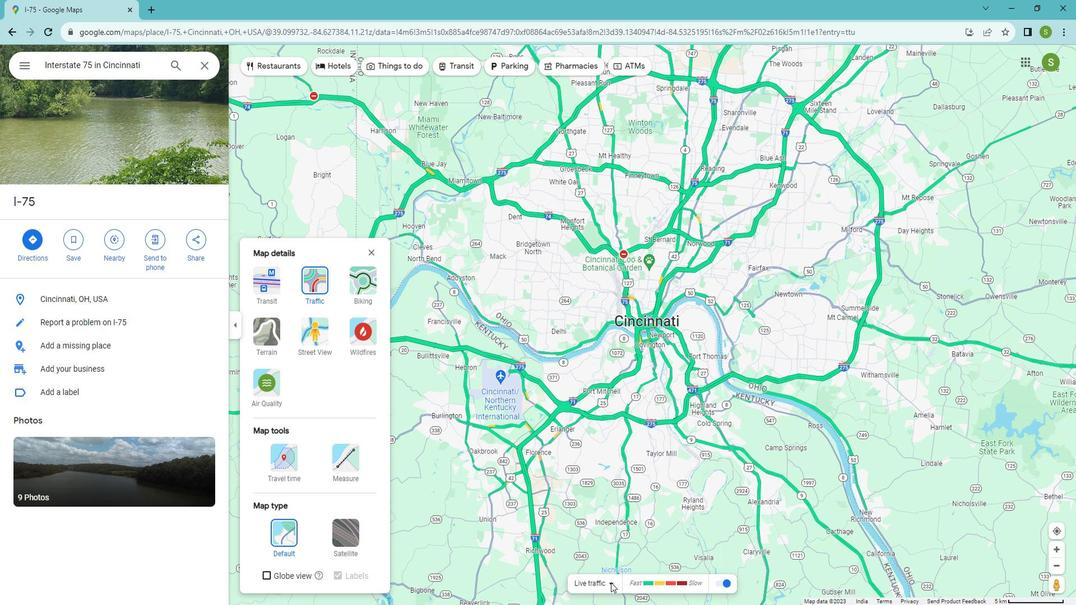 
Action: Mouse moved to (618, 568)
Screenshot: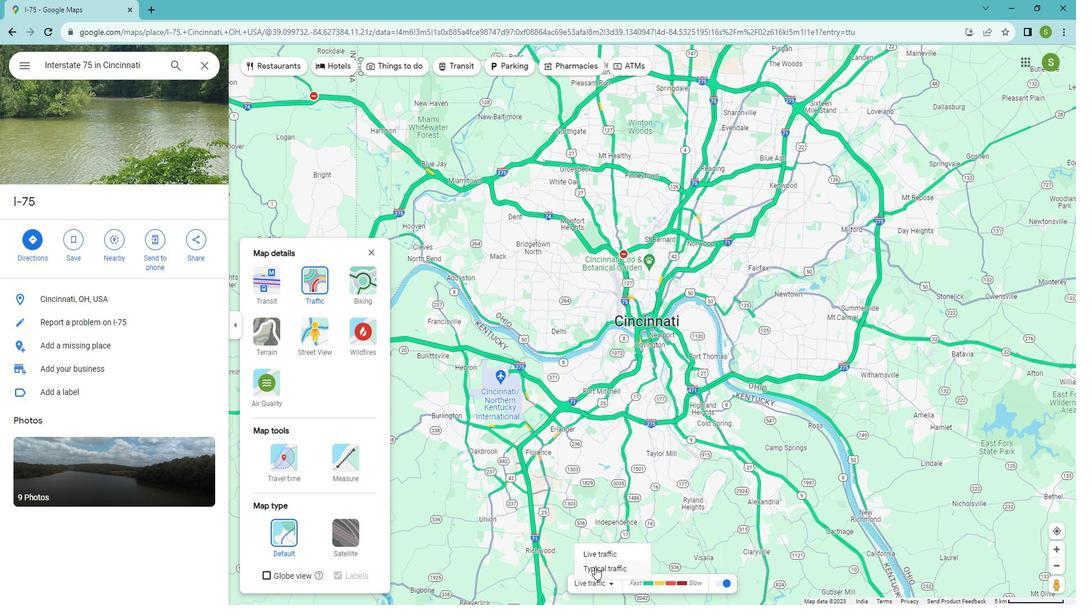 
Action: Mouse pressed left at (618, 568)
Screenshot: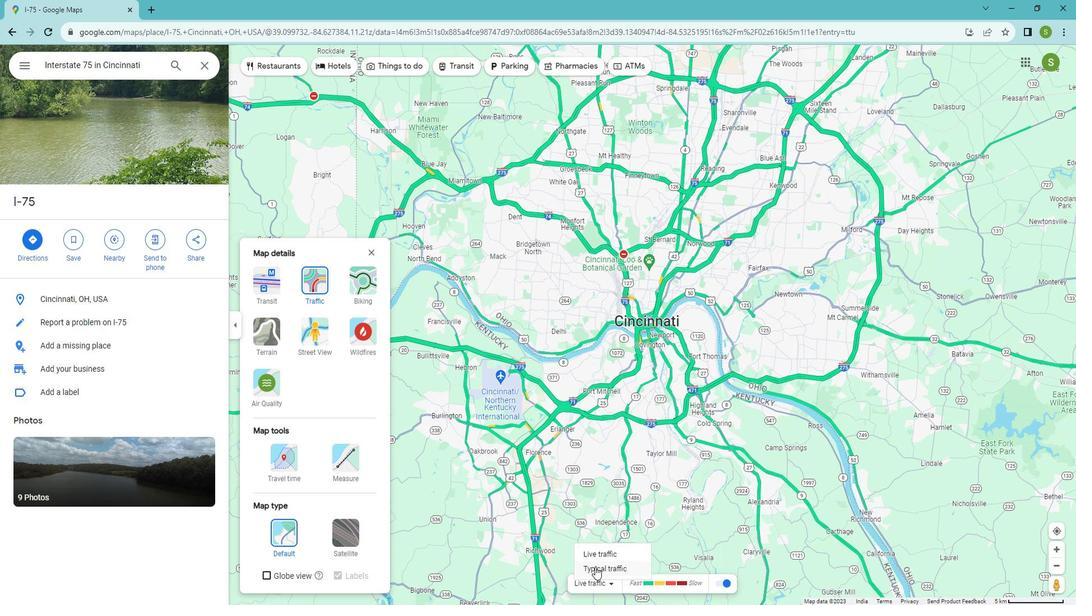
Action: Mouse moved to (714, 224)
Screenshot: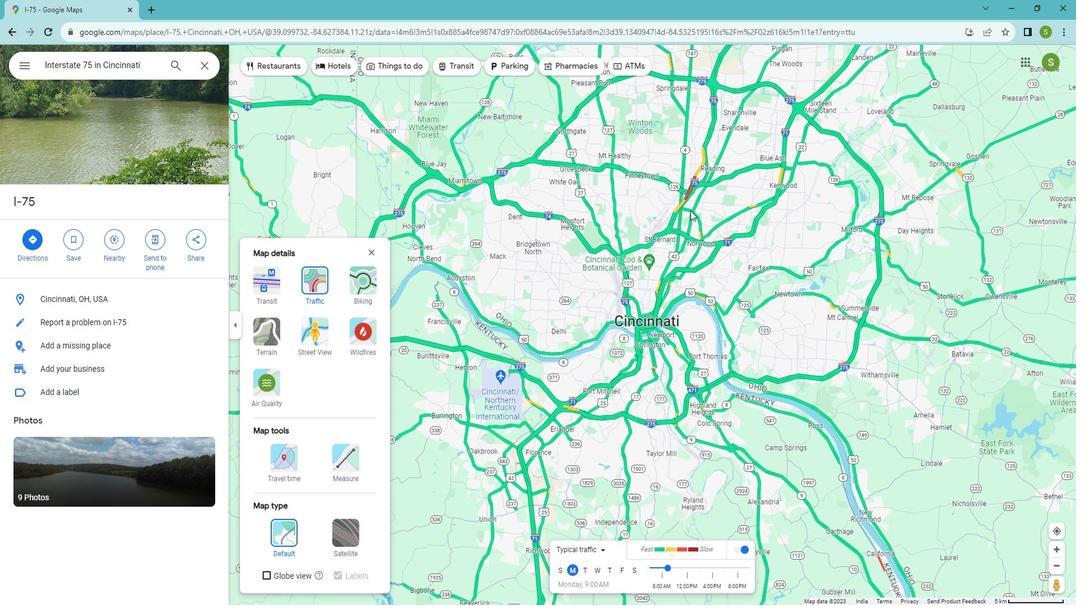 
